 Task: Look for space in Mitake, Japan from 8th June, 2023 to 19th June, 2023 for 1 adult in price range Rs.5000 to Rs.12000. Place can be shared room with 1  bedroom having 1 bed and 1 bathroom. Property type can be house, flat, guest house, hotel. Booking option can be shelf check-in. Required host language is English.
Action: Mouse moved to (488, 115)
Screenshot: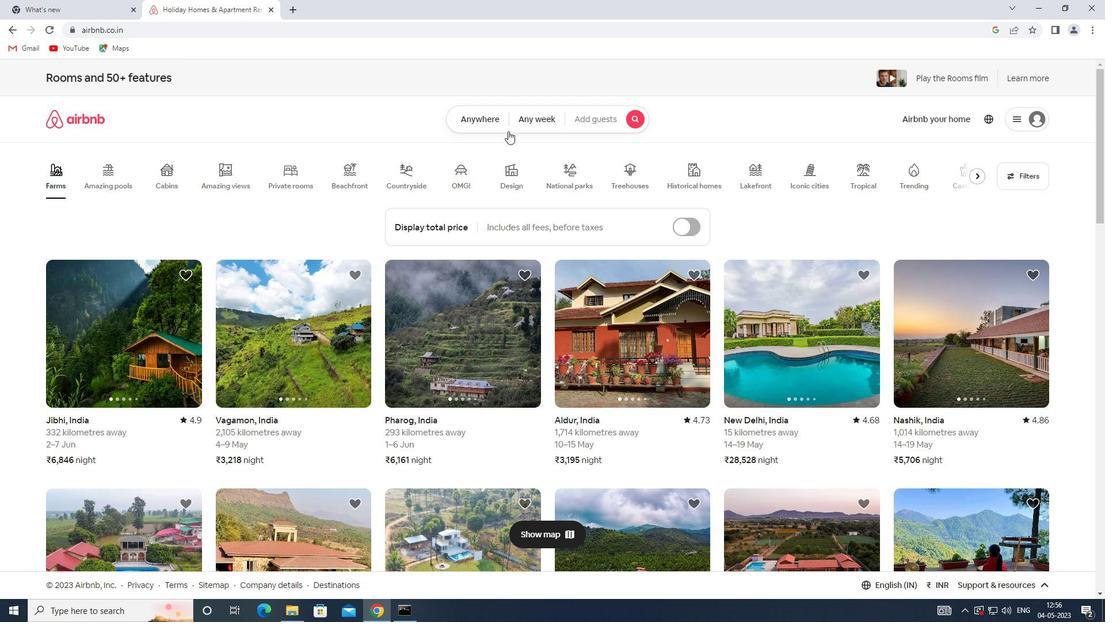 
Action: Mouse pressed left at (488, 115)
Screenshot: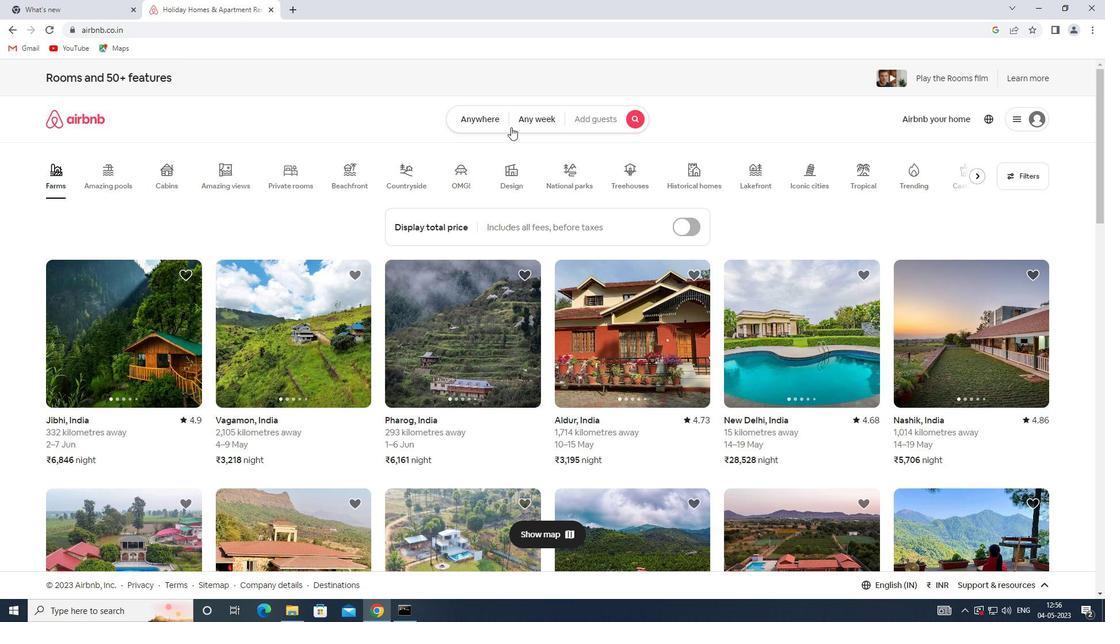 
Action: Mouse moved to (354, 161)
Screenshot: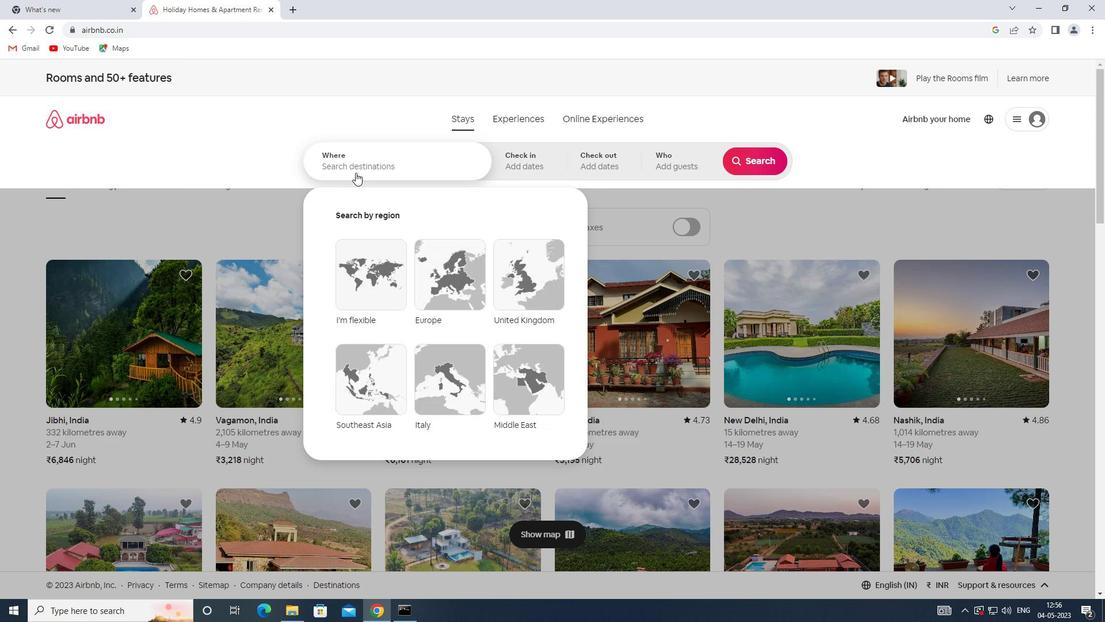
Action: Mouse pressed left at (354, 161)
Screenshot: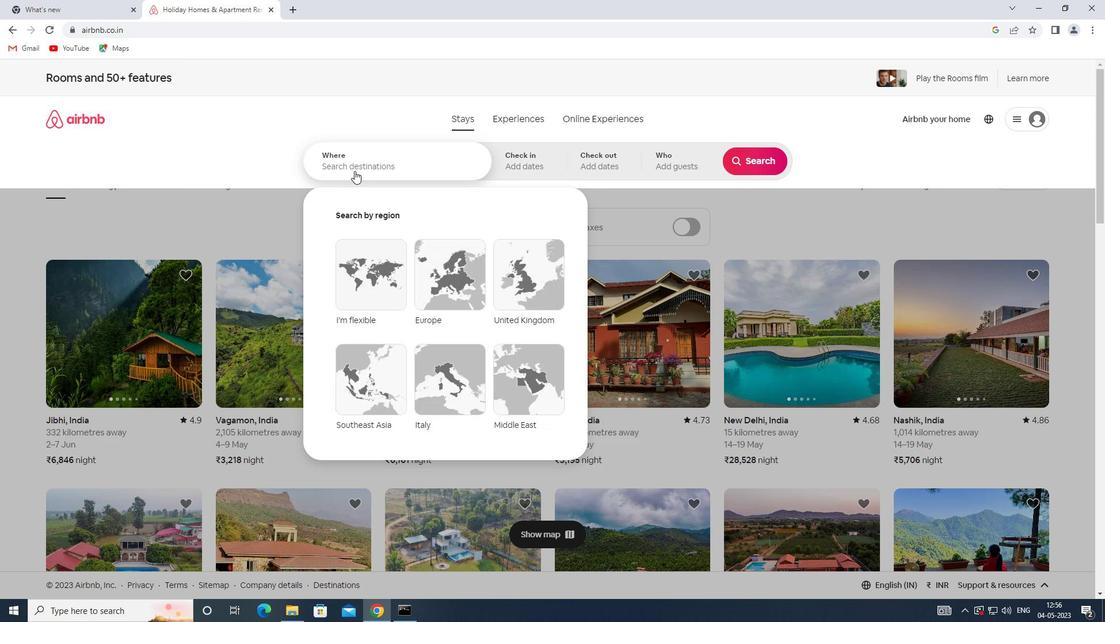 
Action: Key pressed <Key.shift>MITAKE,<Key.shift>JAPAN
Screenshot: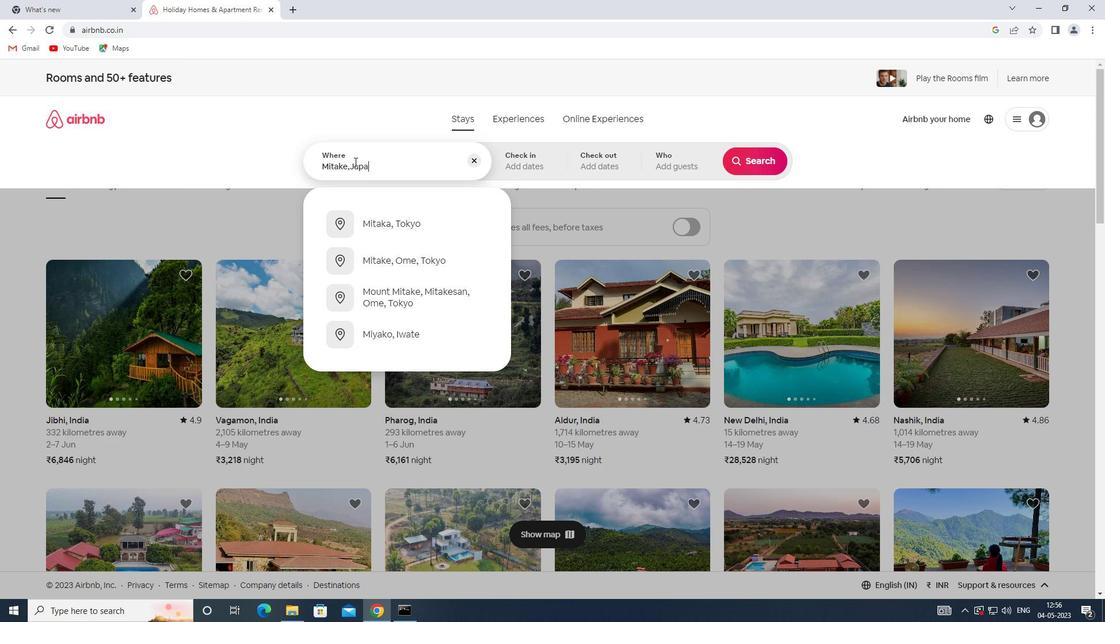 
Action: Mouse moved to (525, 153)
Screenshot: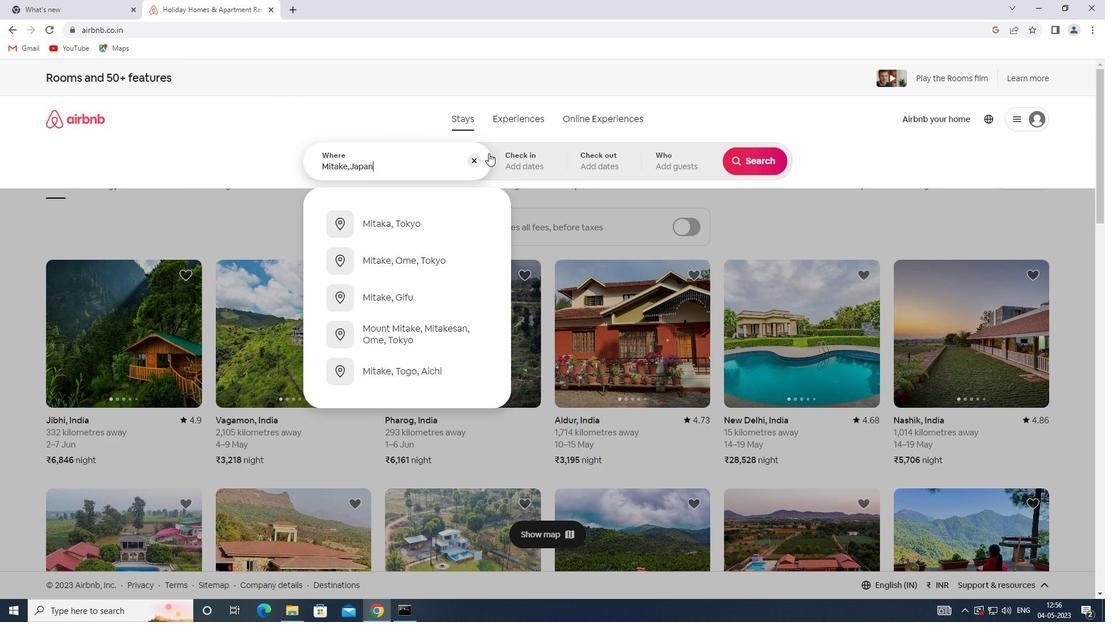 
Action: Mouse pressed left at (525, 153)
Screenshot: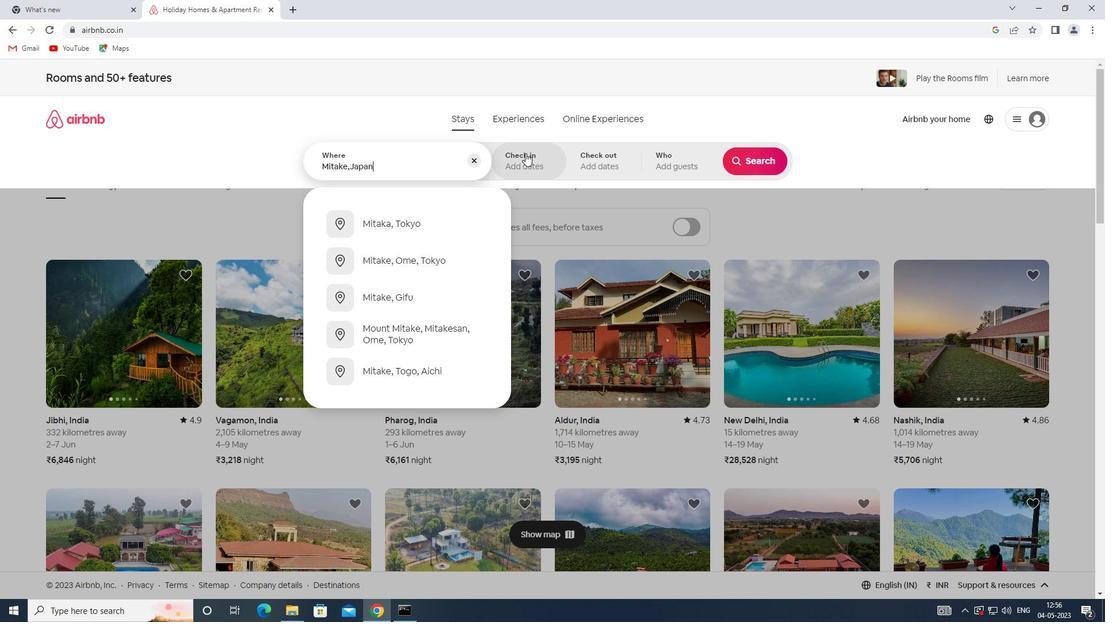 
Action: Mouse moved to (683, 332)
Screenshot: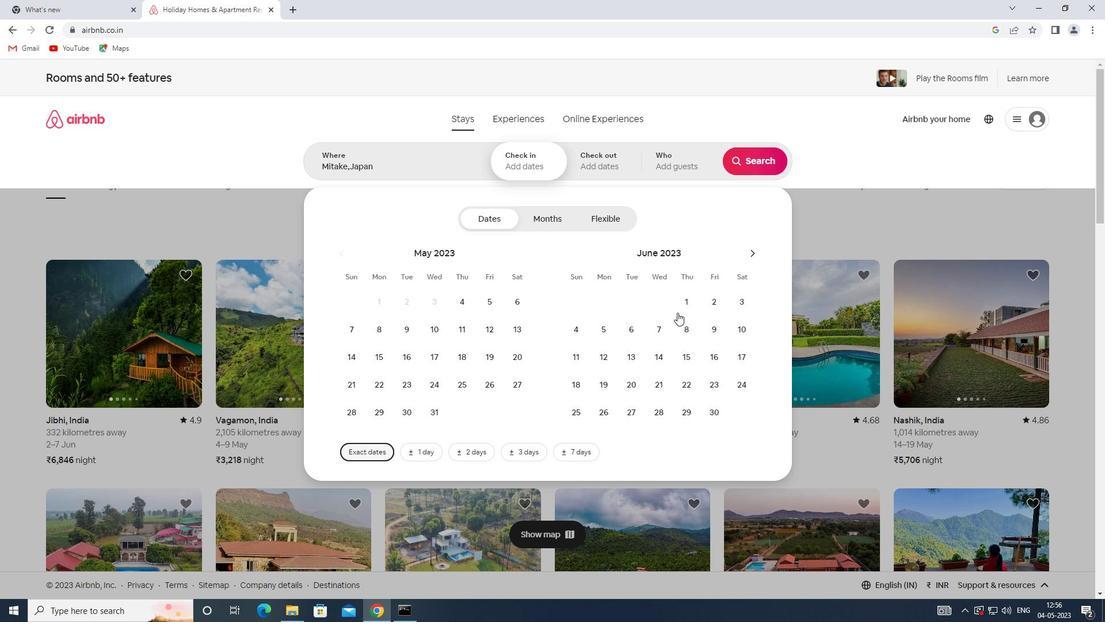 
Action: Mouse pressed left at (683, 332)
Screenshot: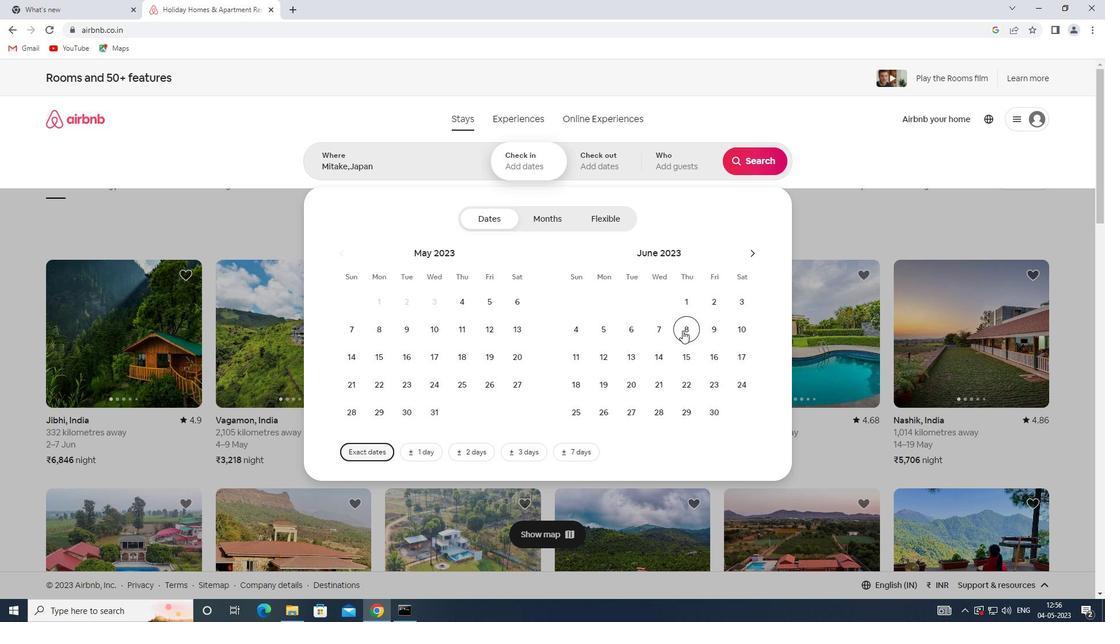 
Action: Mouse moved to (607, 381)
Screenshot: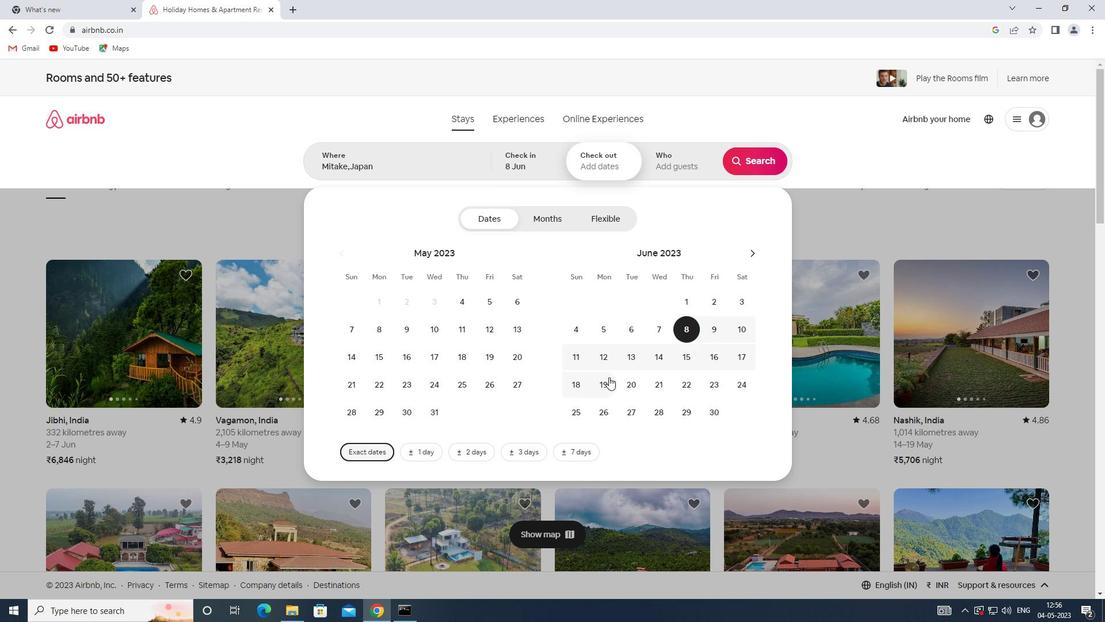 
Action: Mouse pressed left at (607, 381)
Screenshot: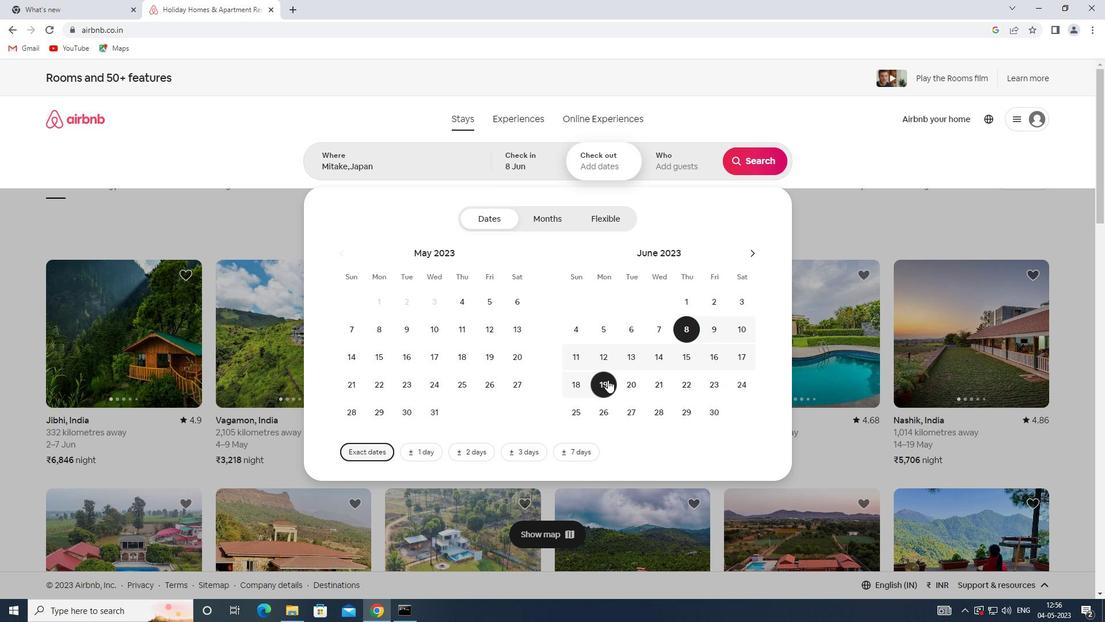 
Action: Mouse moved to (667, 167)
Screenshot: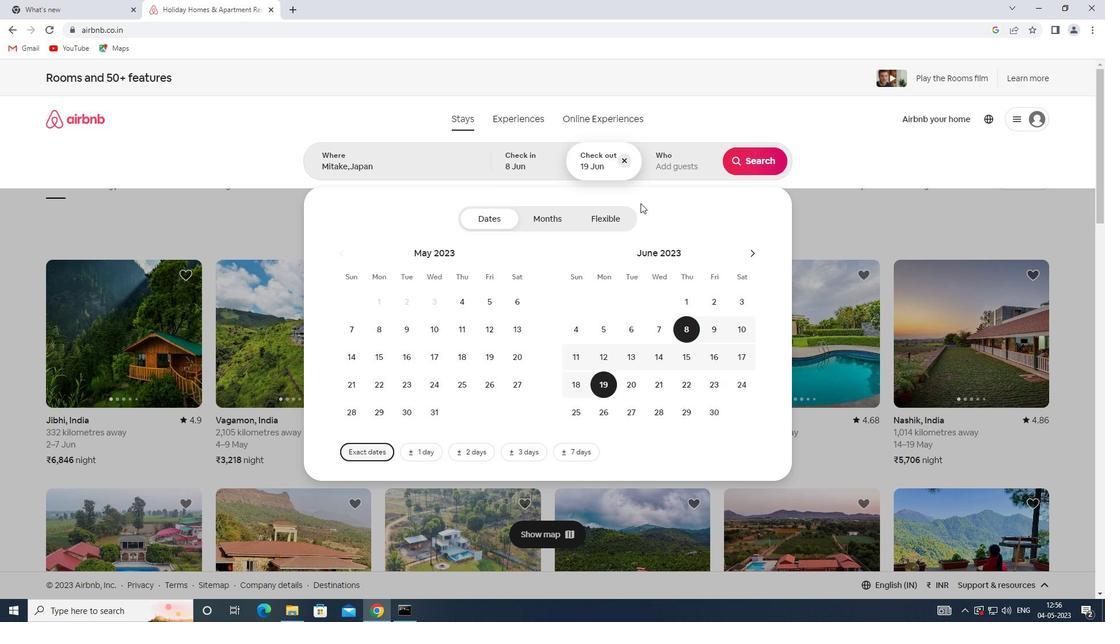 
Action: Mouse pressed left at (667, 167)
Screenshot: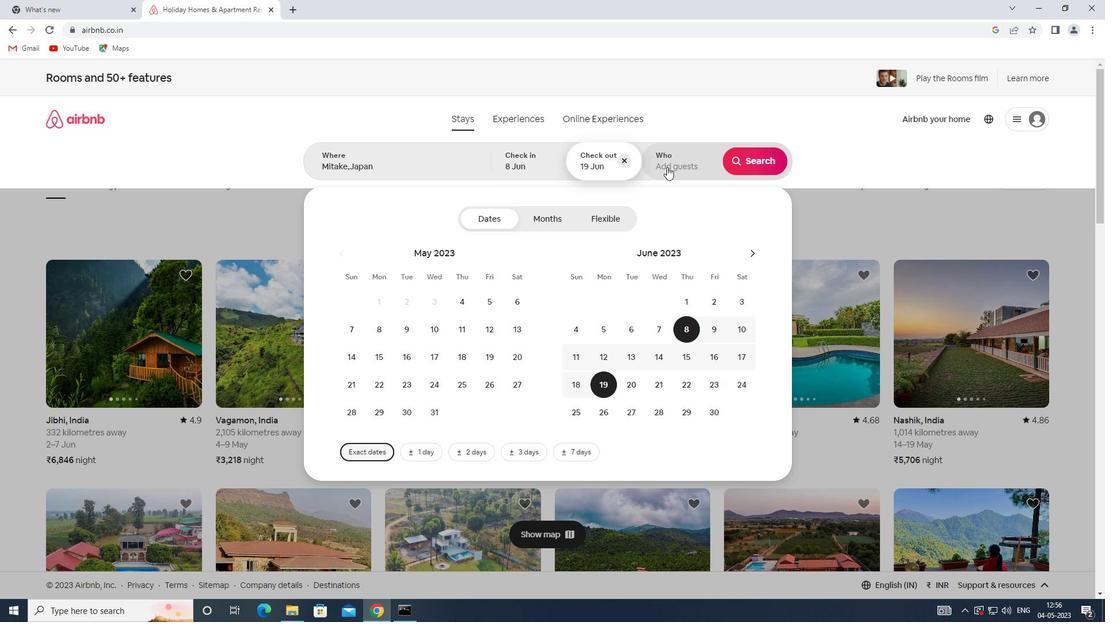 
Action: Mouse moved to (758, 218)
Screenshot: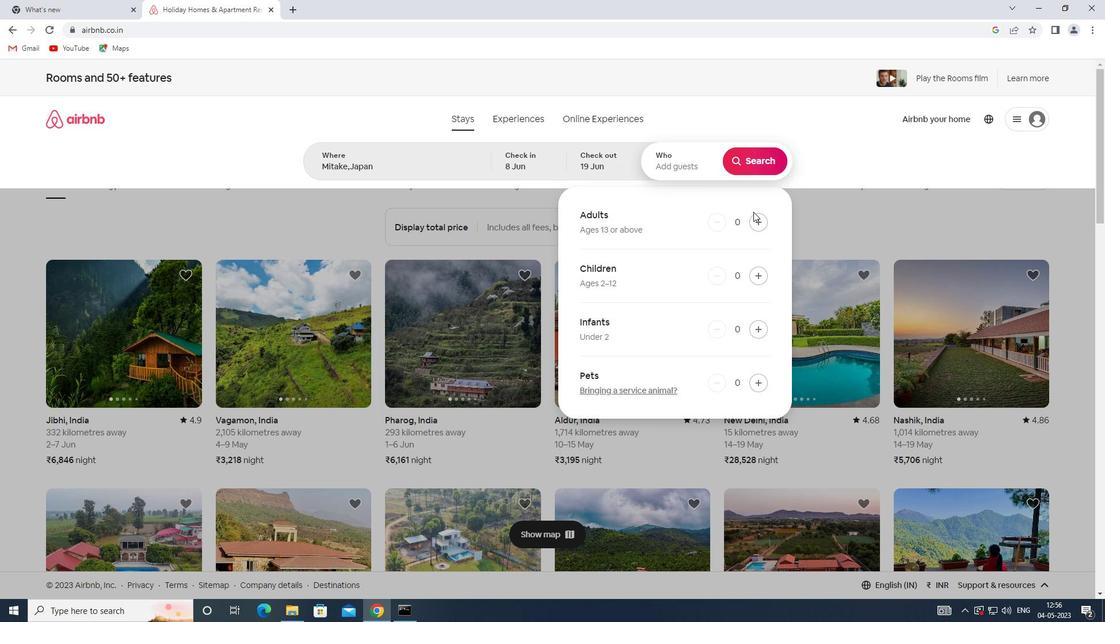 
Action: Mouse pressed left at (758, 218)
Screenshot: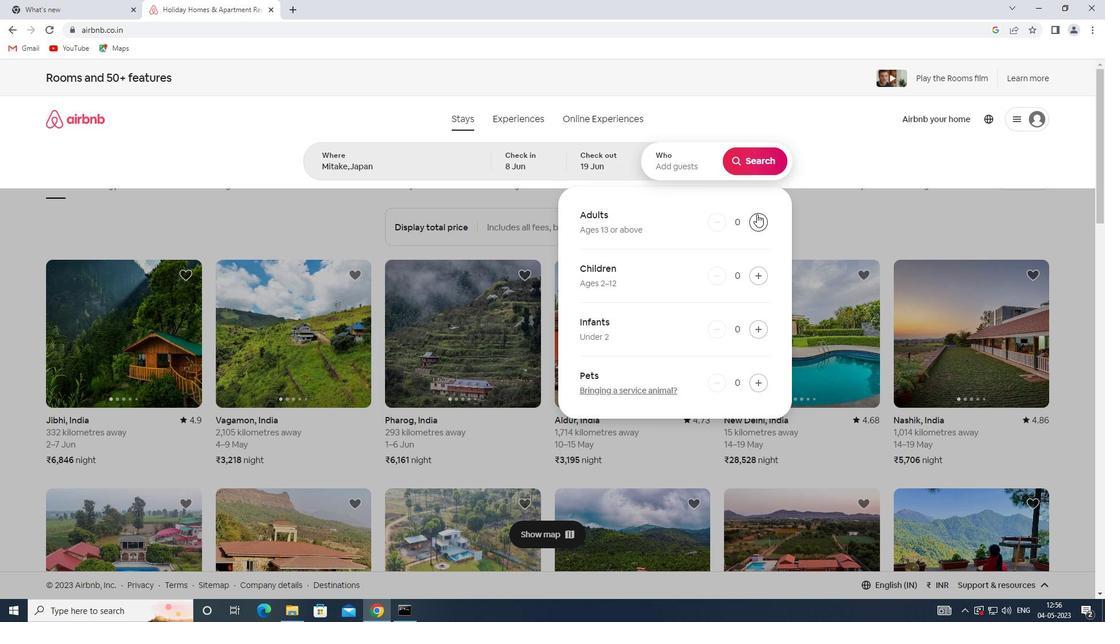 
Action: Mouse moved to (756, 159)
Screenshot: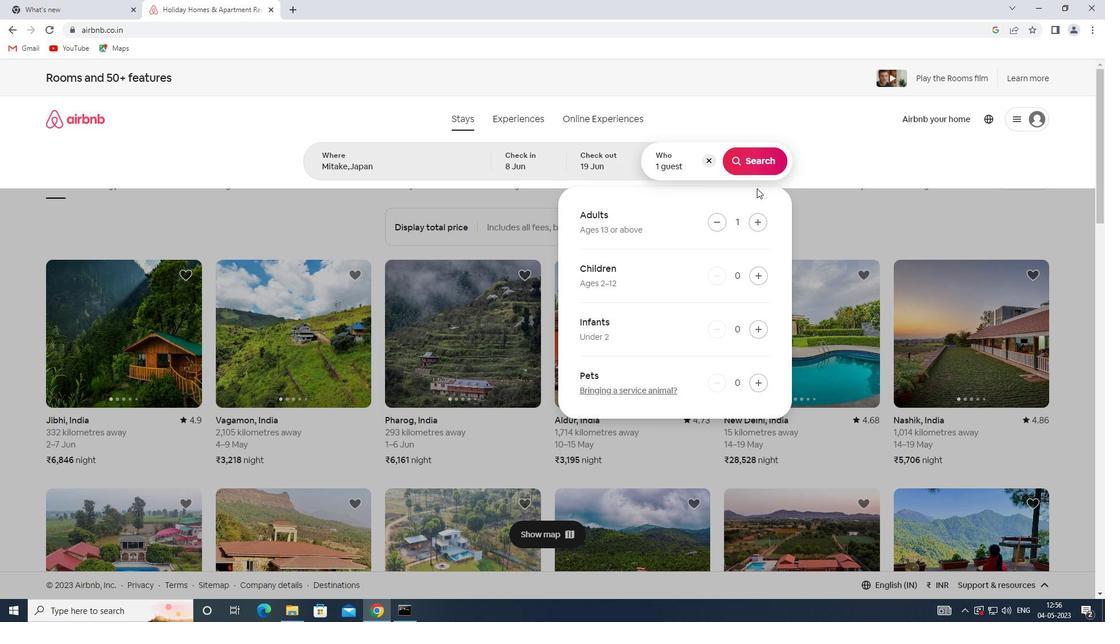 
Action: Mouse pressed left at (756, 159)
Screenshot: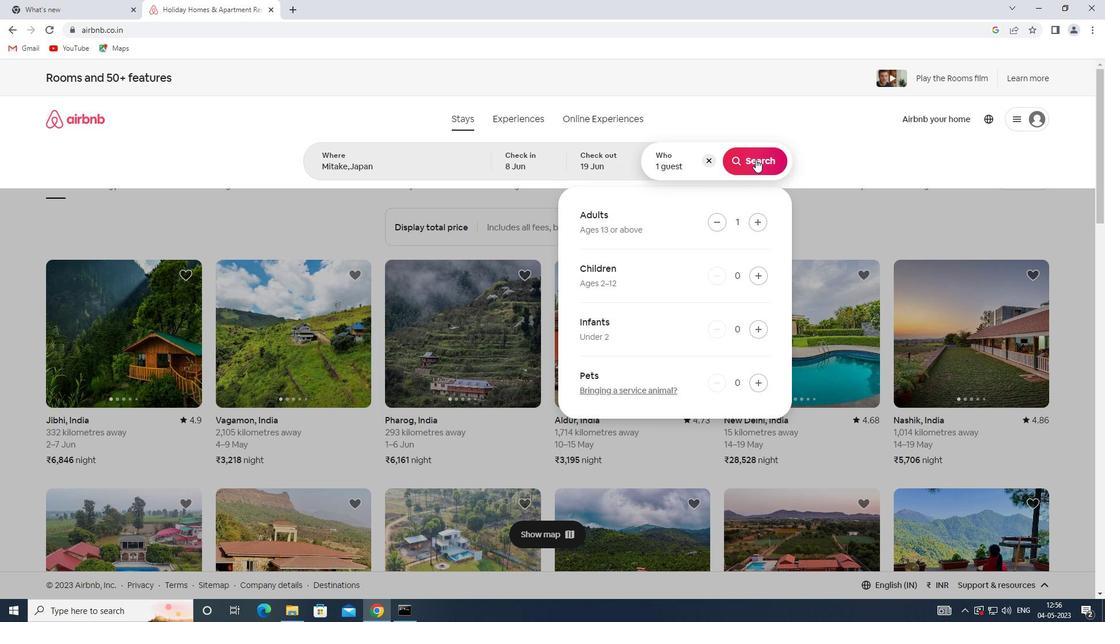 
Action: Mouse moved to (1066, 121)
Screenshot: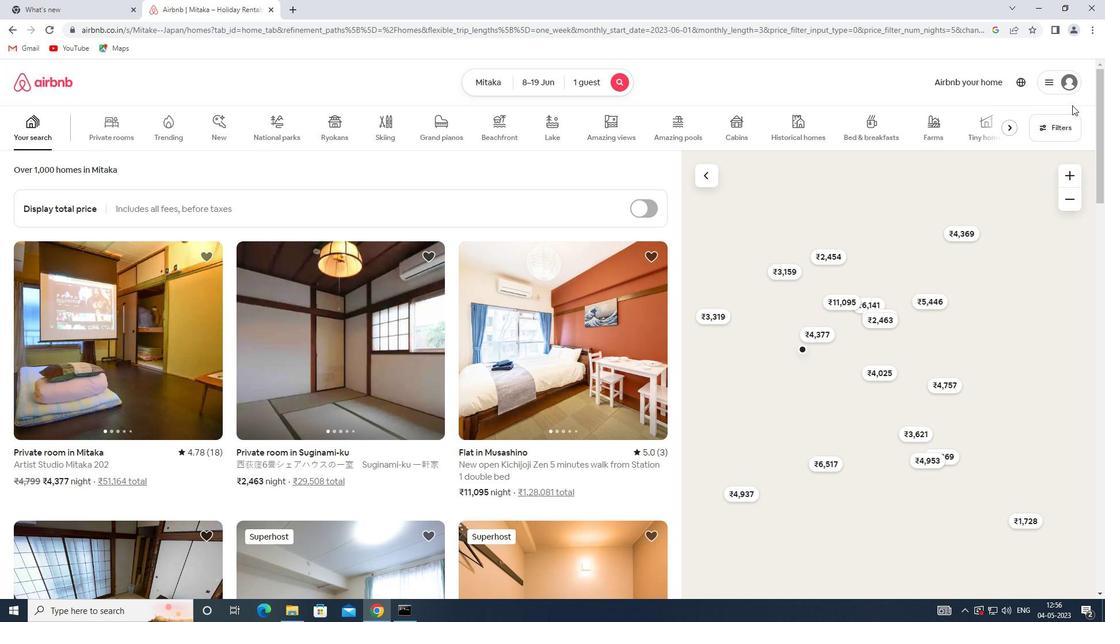 
Action: Mouse pressed left at (1066, 121)
Screenshot: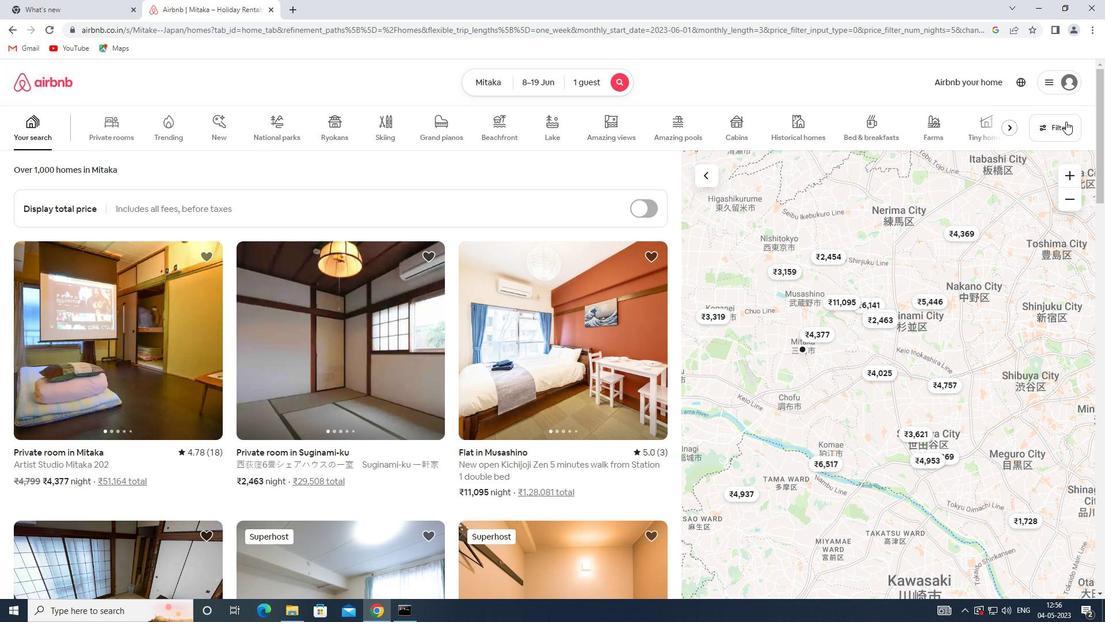 
Action: Mouse moved to (417, 275)
Screenshot: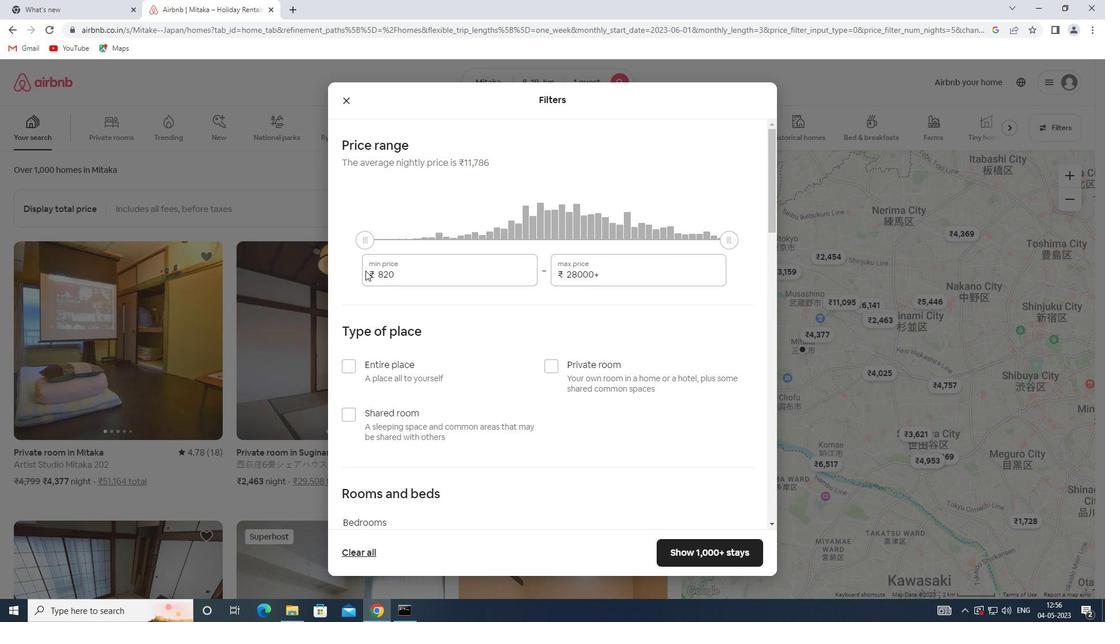 
Action: Mouse pressed left at (417, 275)
Screenshot: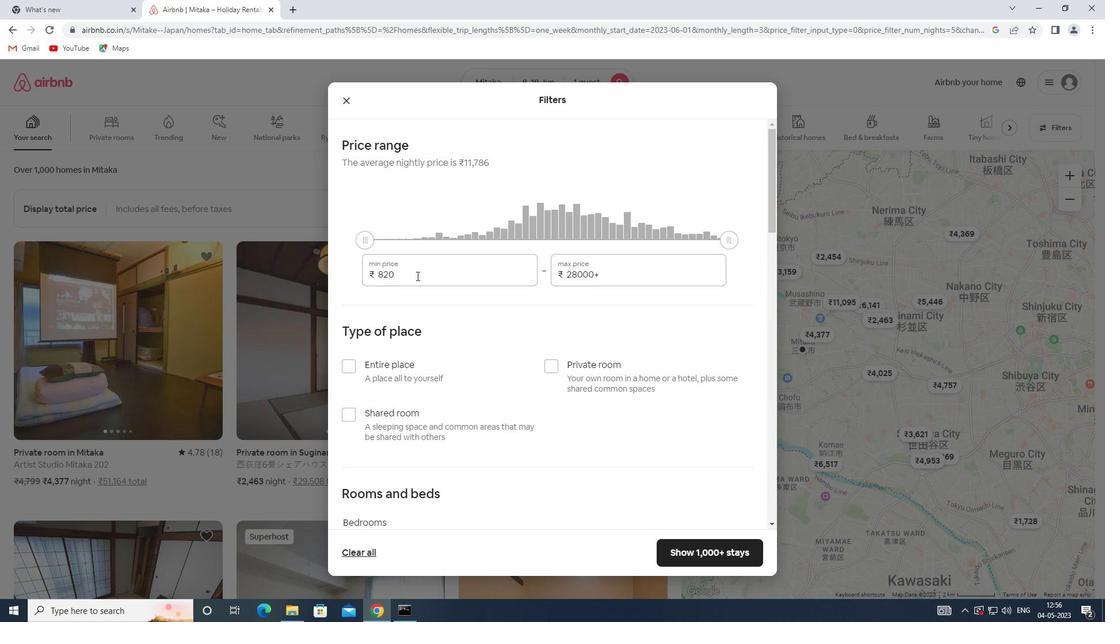 
Action: Mouse moved to (341, 267)
Screenshot: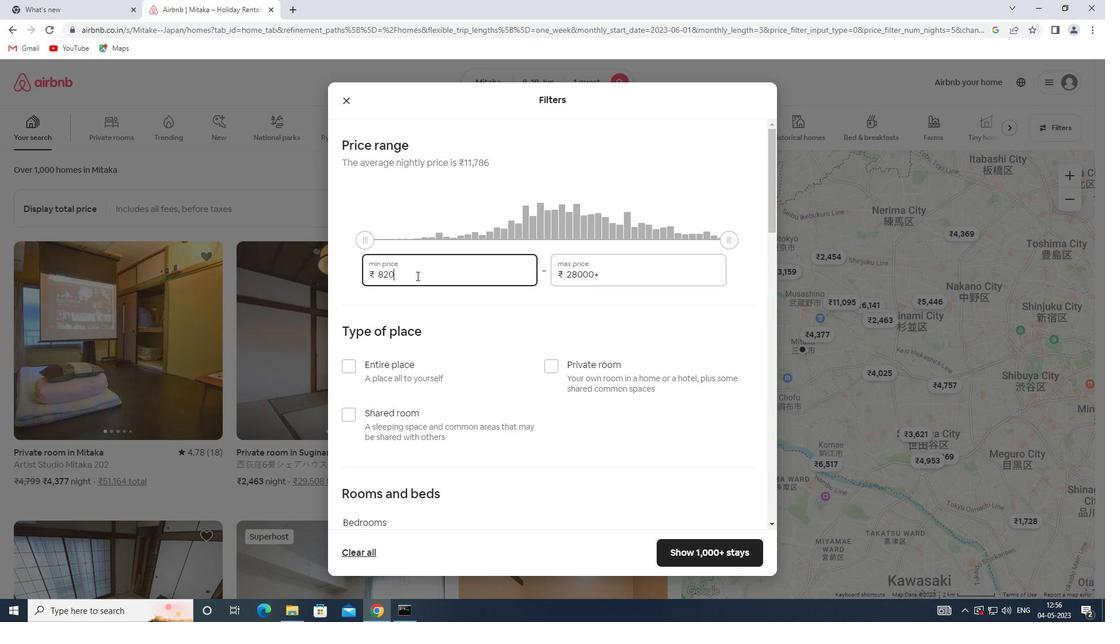 
Action: Key pressed 5000
Screenshot: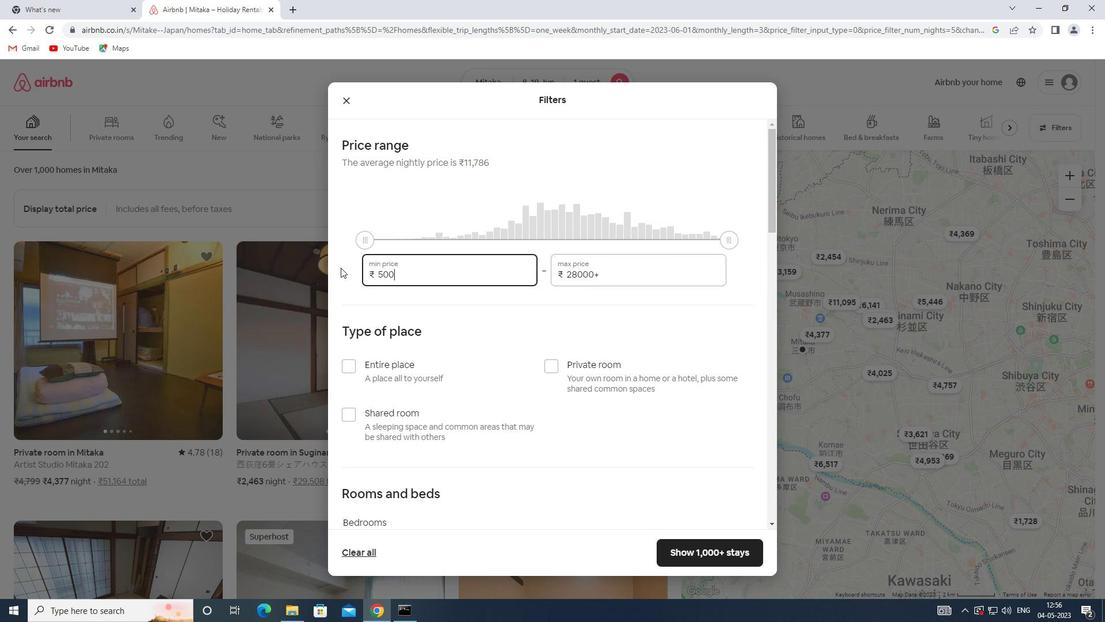
Action: Mouse moved to (604, 268)
Screenshot: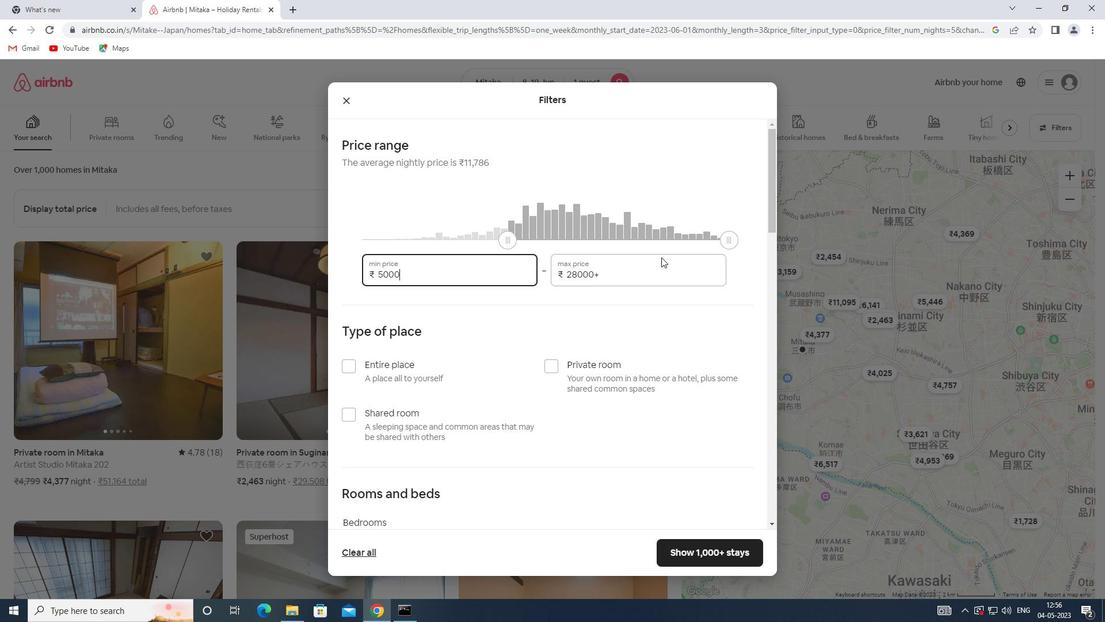 
Action: Mouse pressed left at (604, 268)
Screenshot: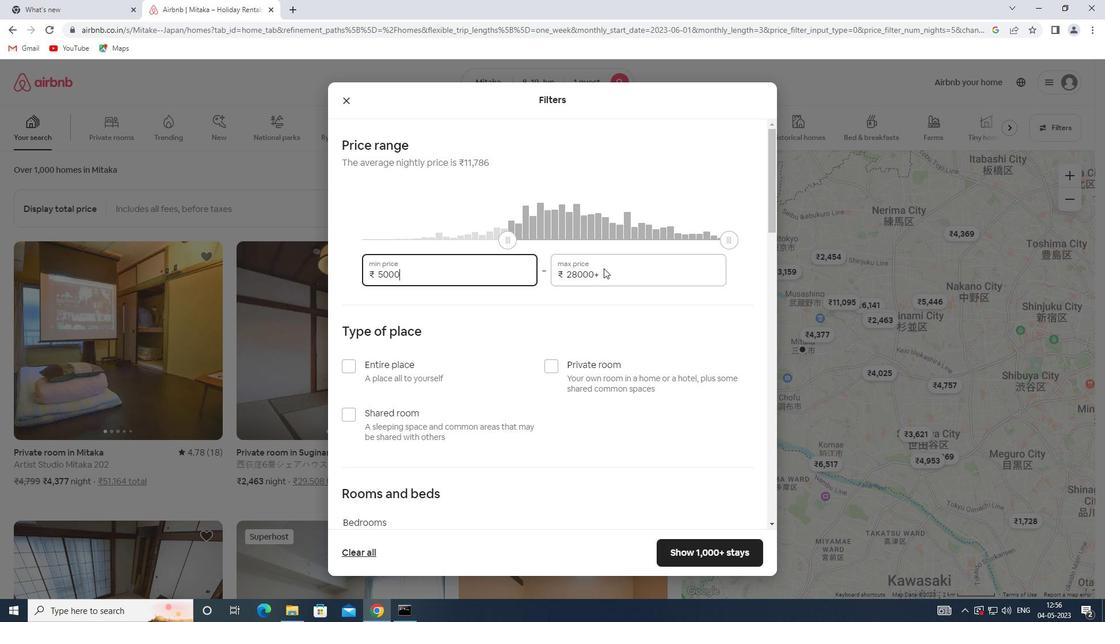 
Action: Mouse moved to (609, 279)
Screenshot: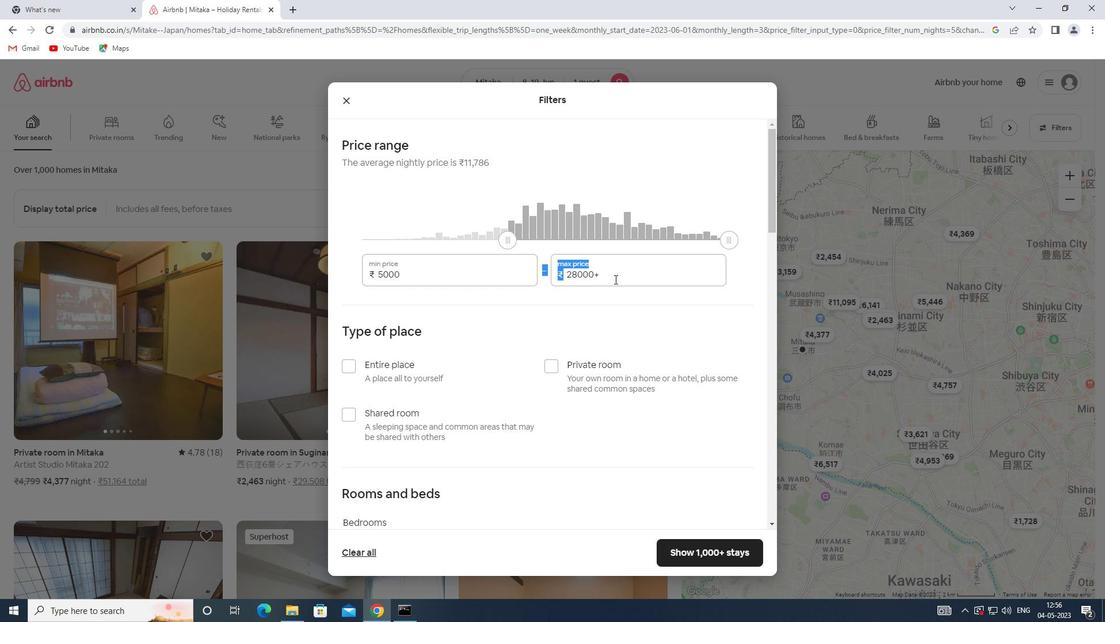 
Action: Mouse pressed left at (609, 279)
Screenshot: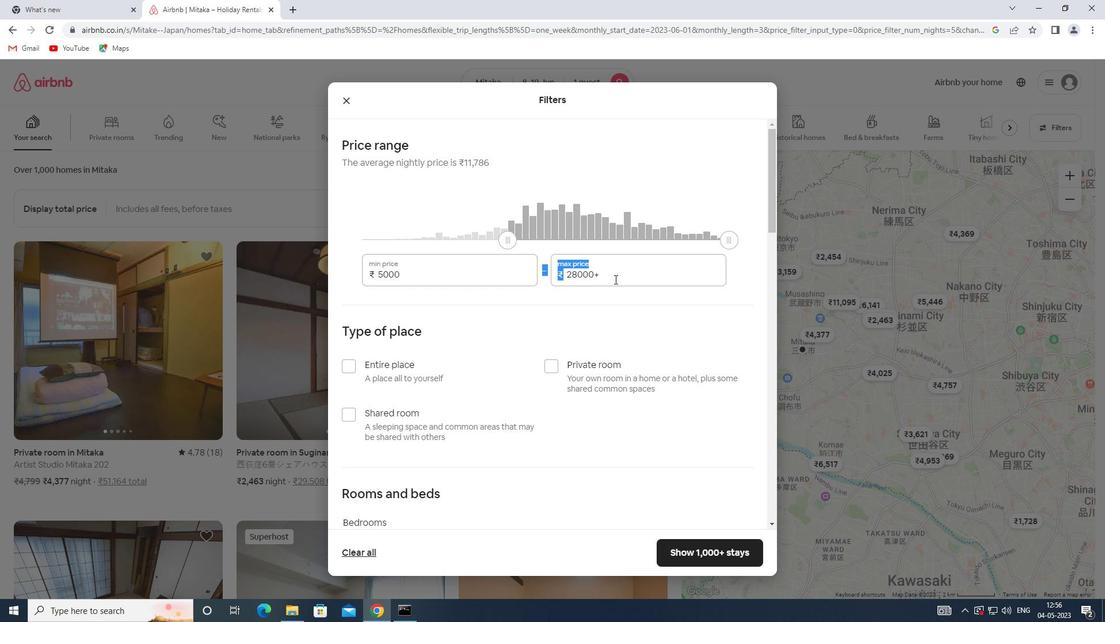 
Action: Mouse pressed left at (609, 279)
Screenshot: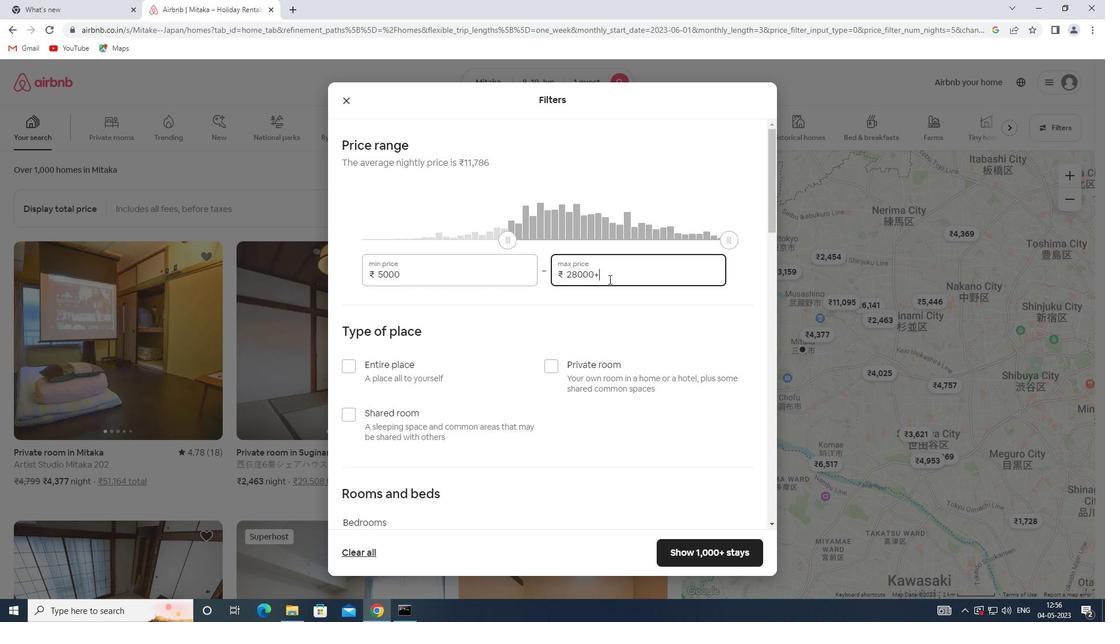 
Action: Mouse moved to (567, 283)
Screenshot: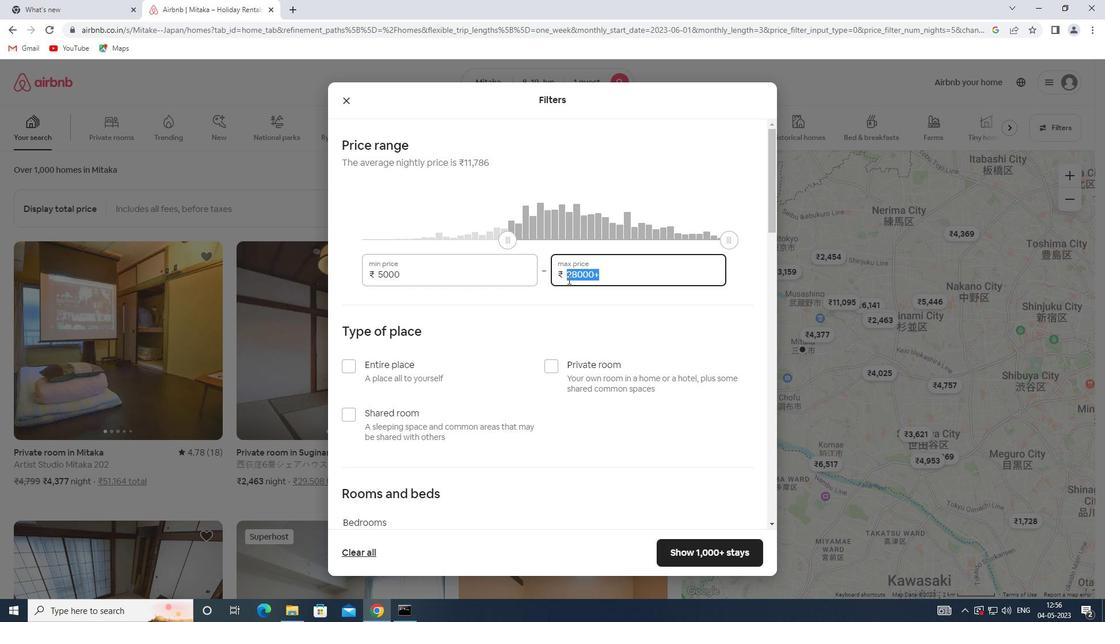 
Action: Key pressed 12000
Screenshot: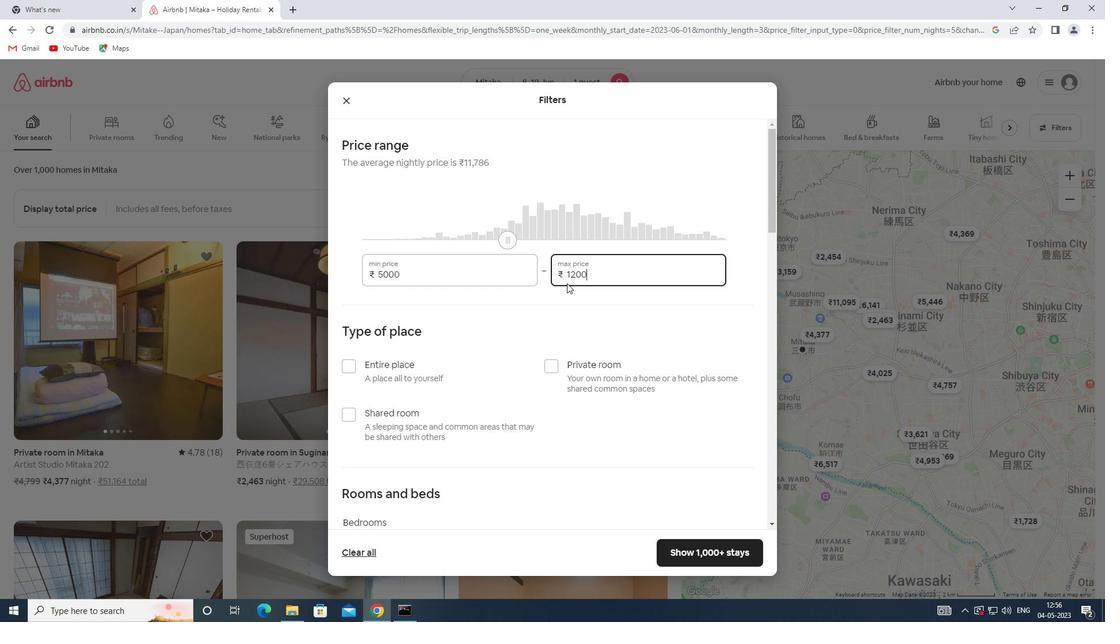 
Action: Mouse scrolled (567, 282) with delta (0, 0)
Screenshot: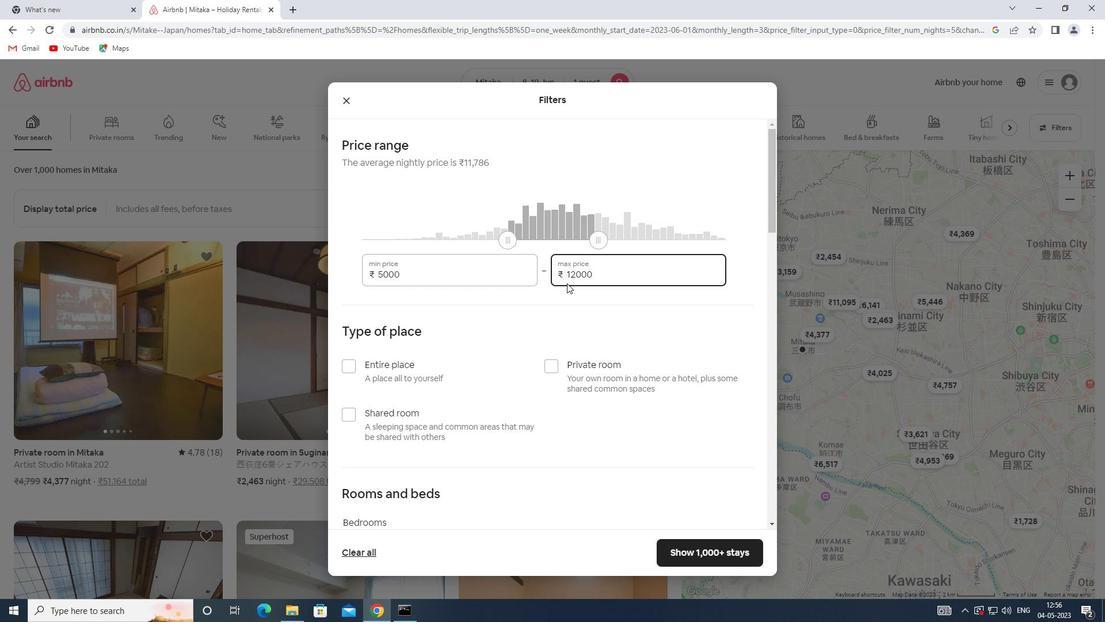 
Action: Mouse scrolled (567, 282) with delta (0, 0)
Screenshot: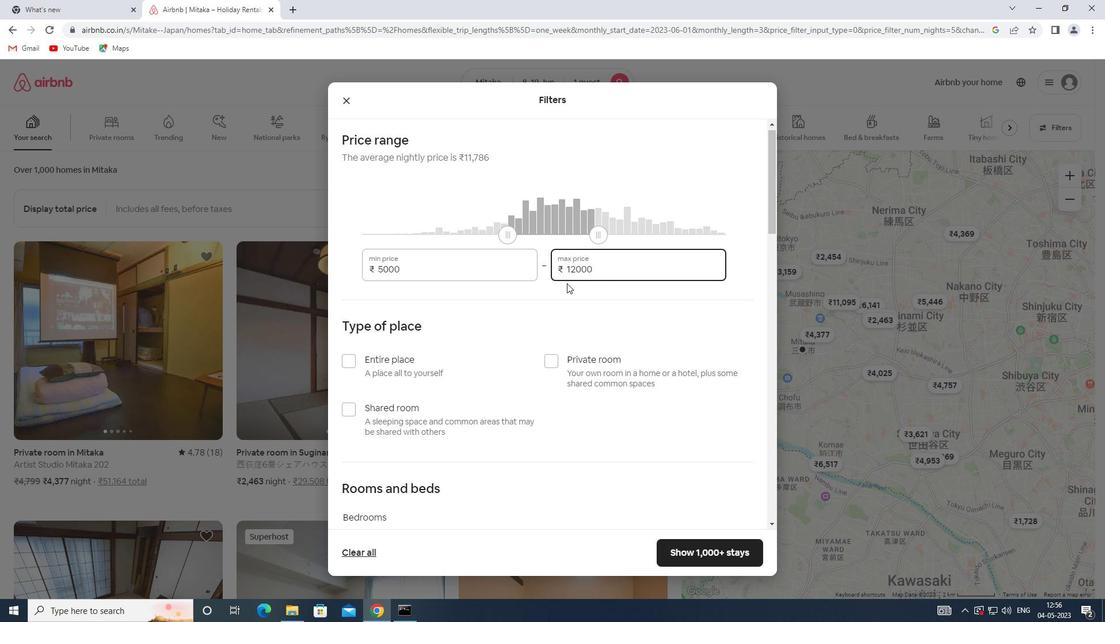 
Action: Mouse moved to (365, 301)
Screenshot: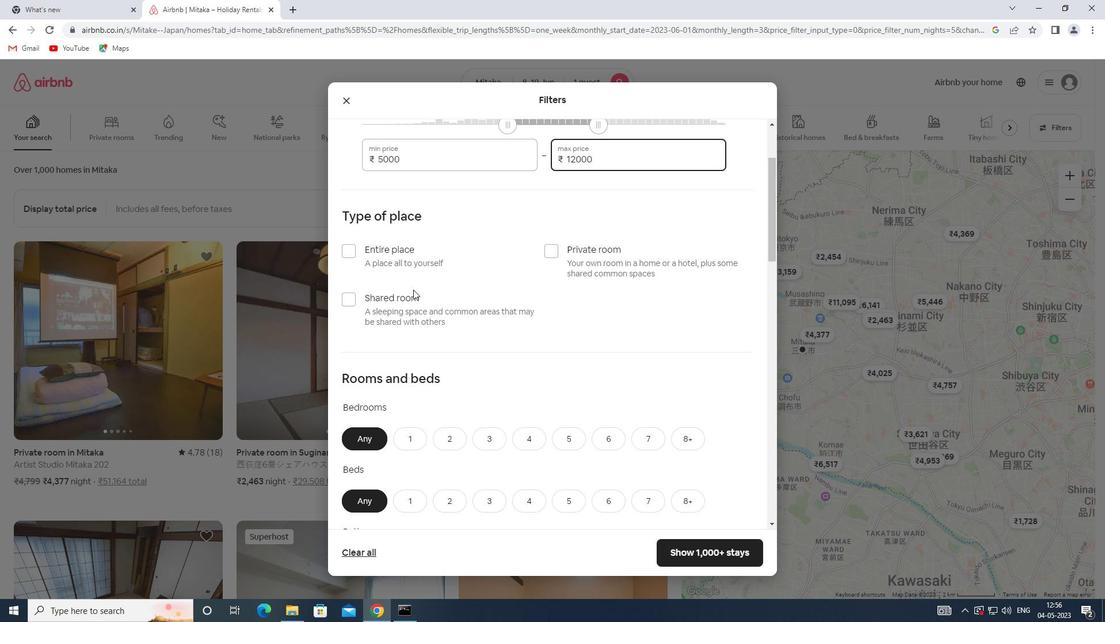 
Action: Mouse pressed left at (365, 301)
Screenshot: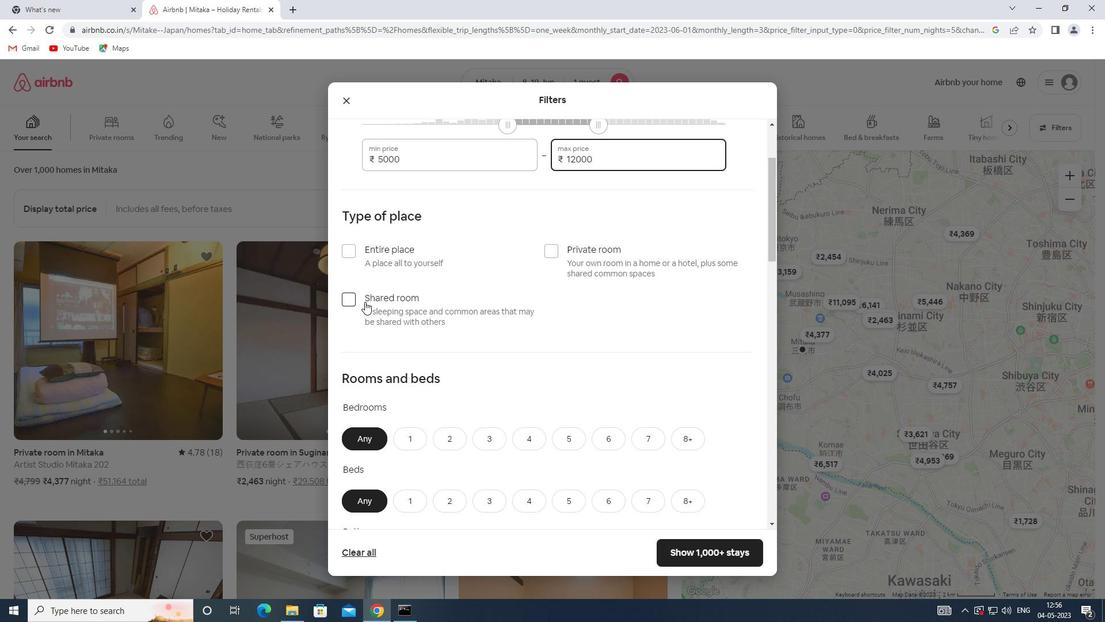 
Action: Mouse scrolled (365, 301) with delta (0, 0)
Screenshot: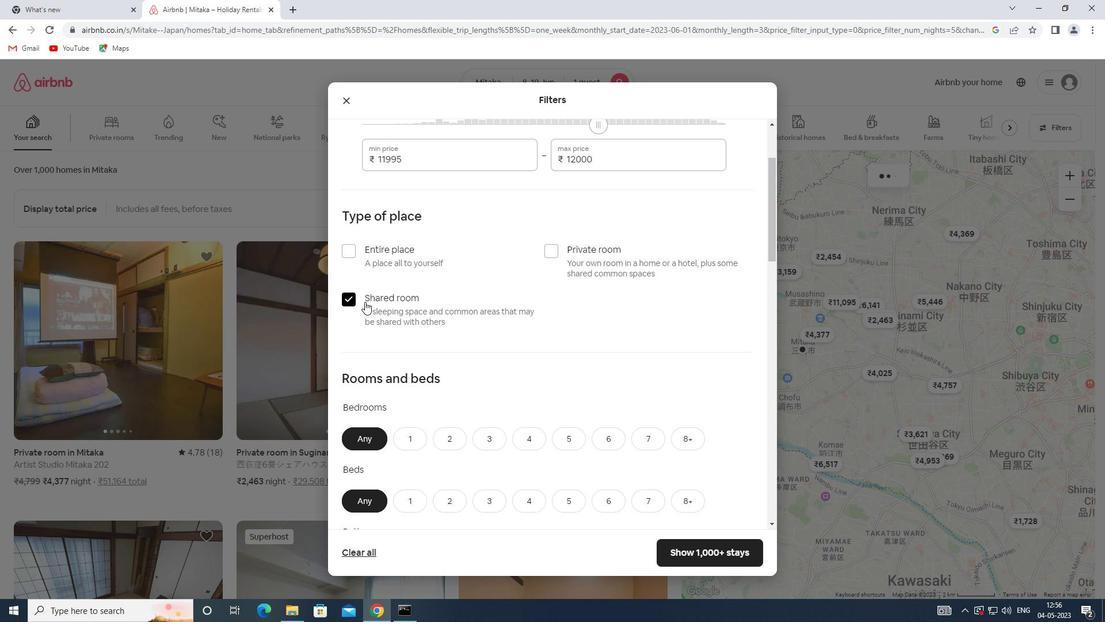 
Action: Mouse scrolled (365, 301) with delta (0, 0)
Screenshot: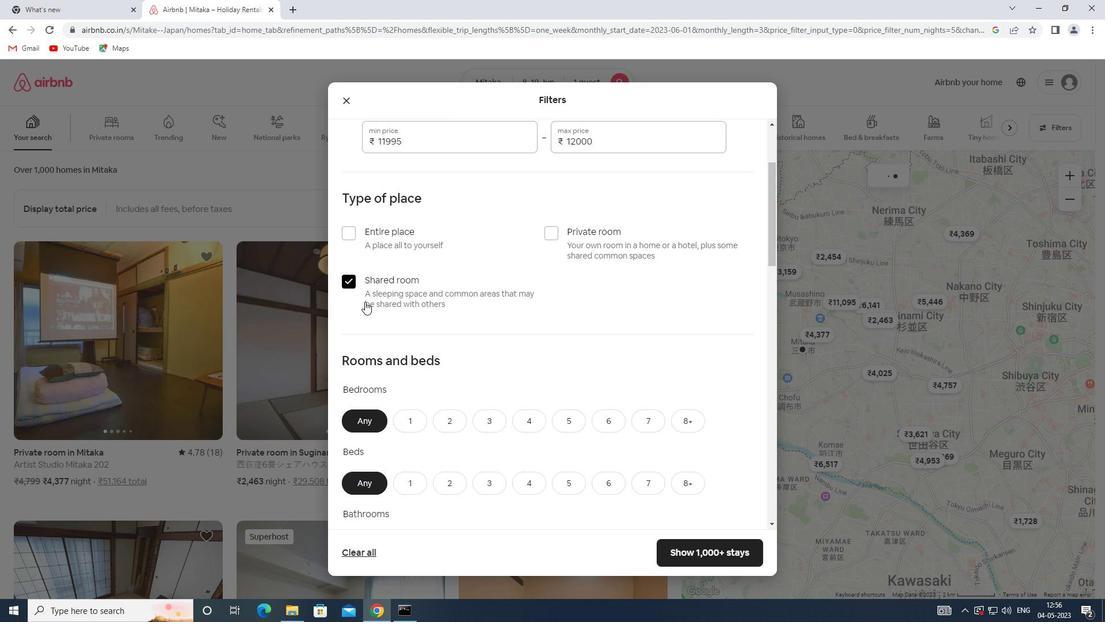 
Action: Mouse moved to (404, 318)
Screenshot: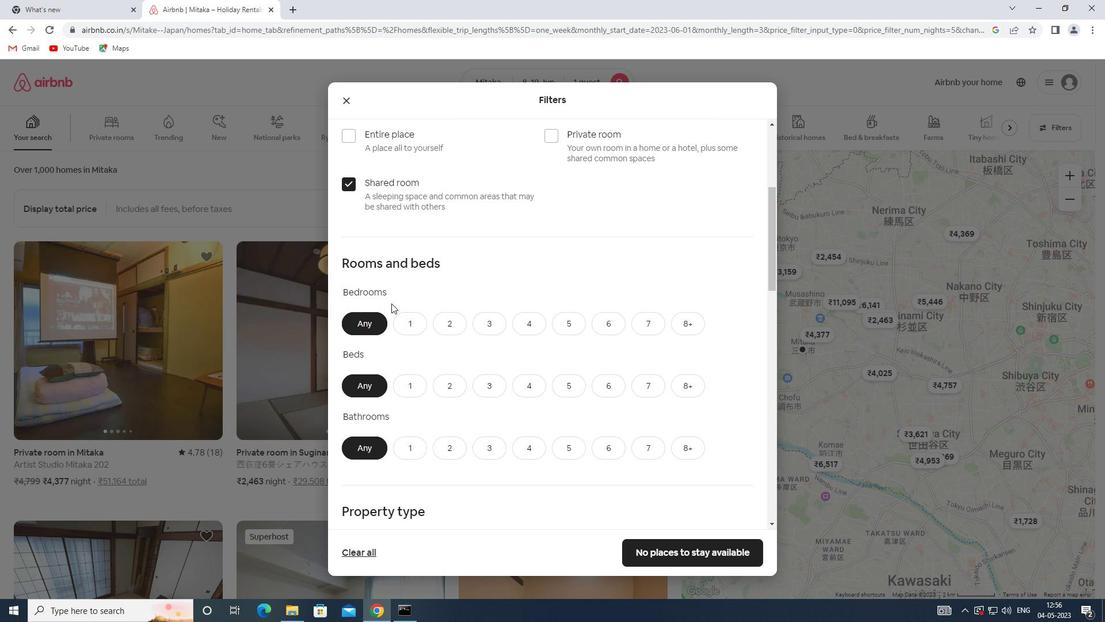 
Action: Mouse pressed left at (404, 318)
Screenshot: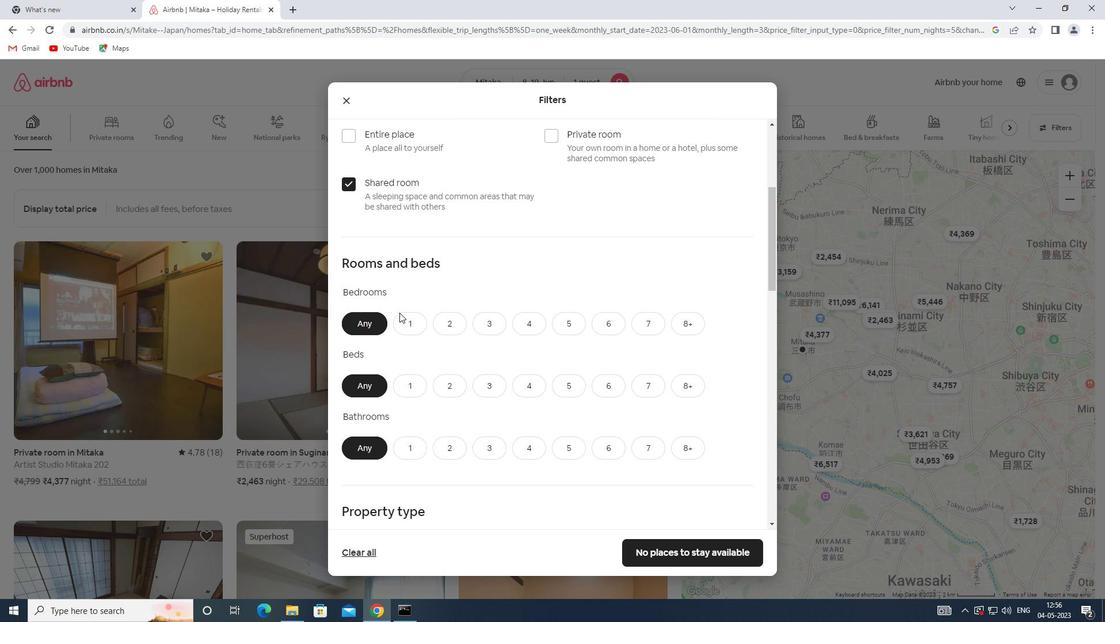
Action: Mouse moved to (408, 380)
Screenshot: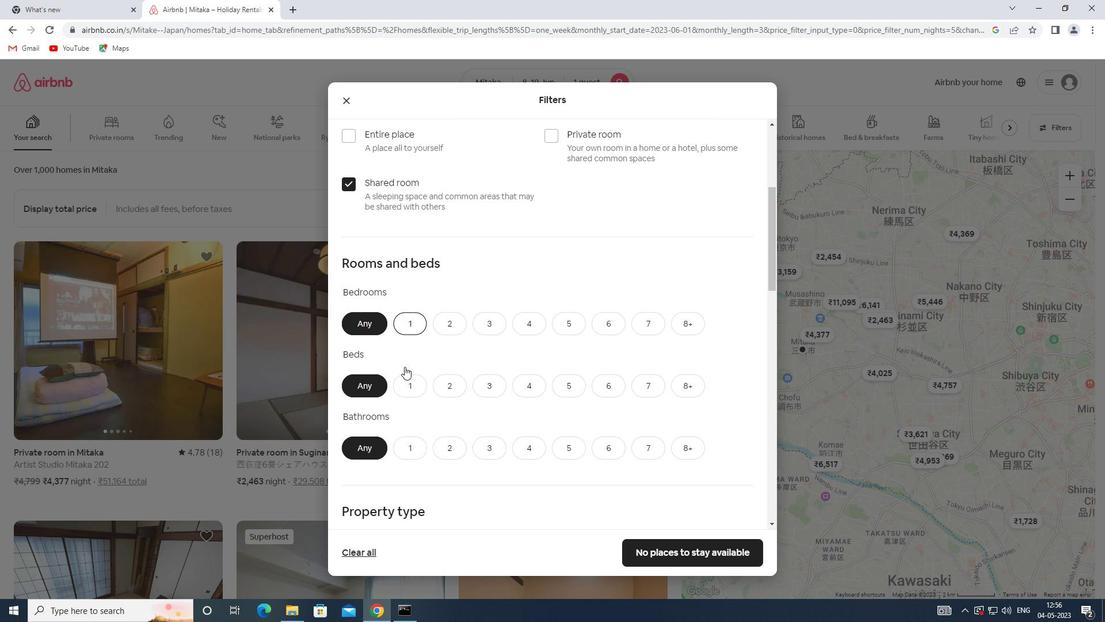 
Action: Mouse pressed left at (408, 380)
Screenshot: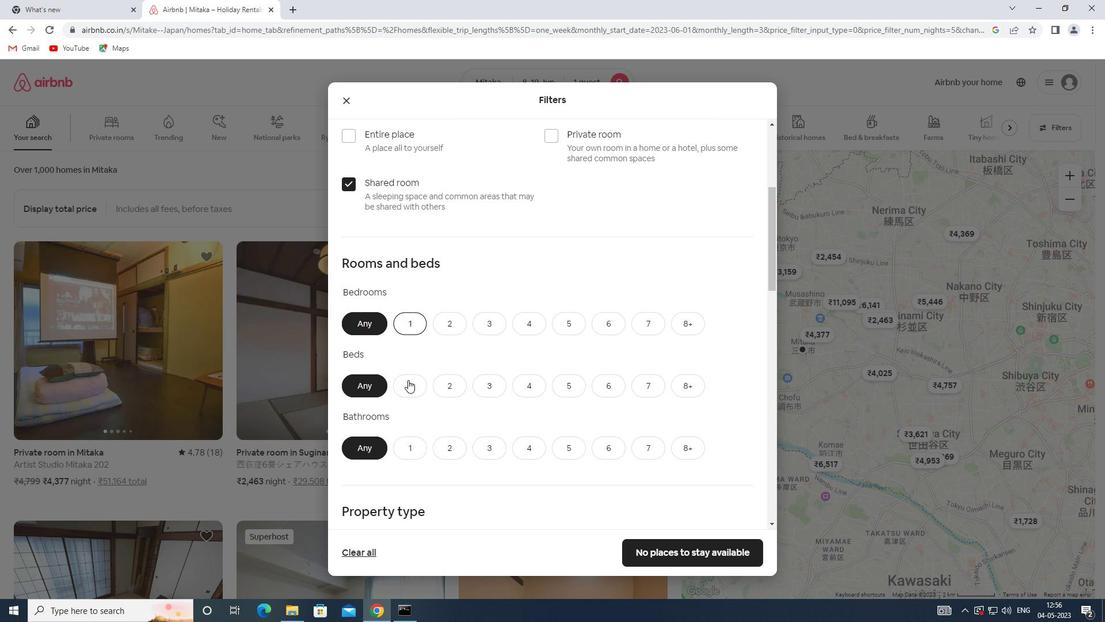 
Action: Mouse moved to (408, 447)
Screenshot: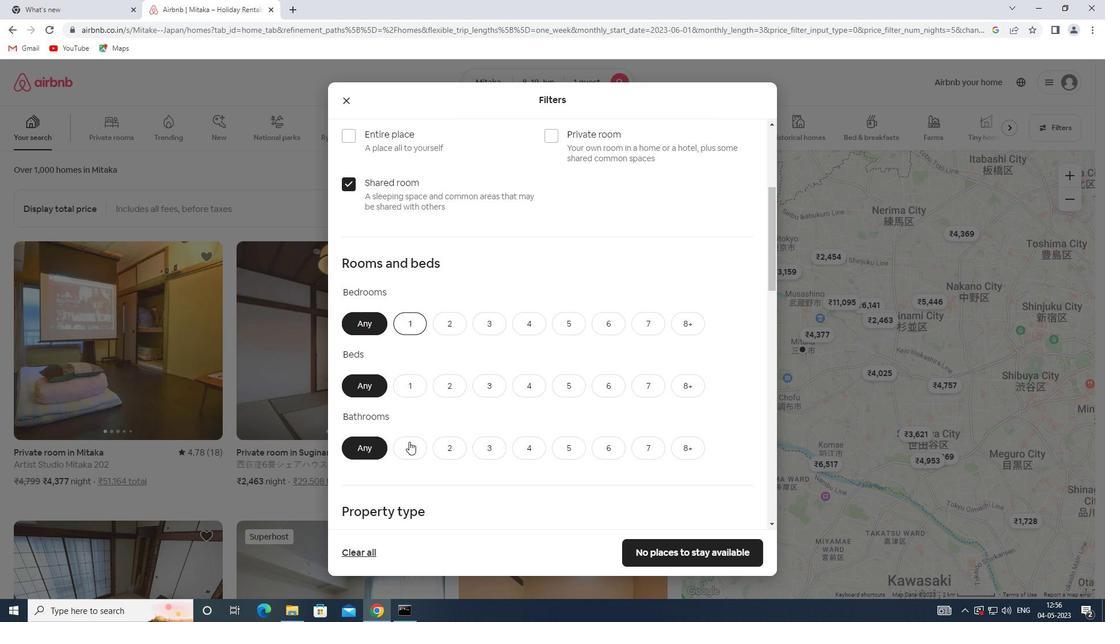 
Action: Mouse pressed left at (408, 447)
Screenshot: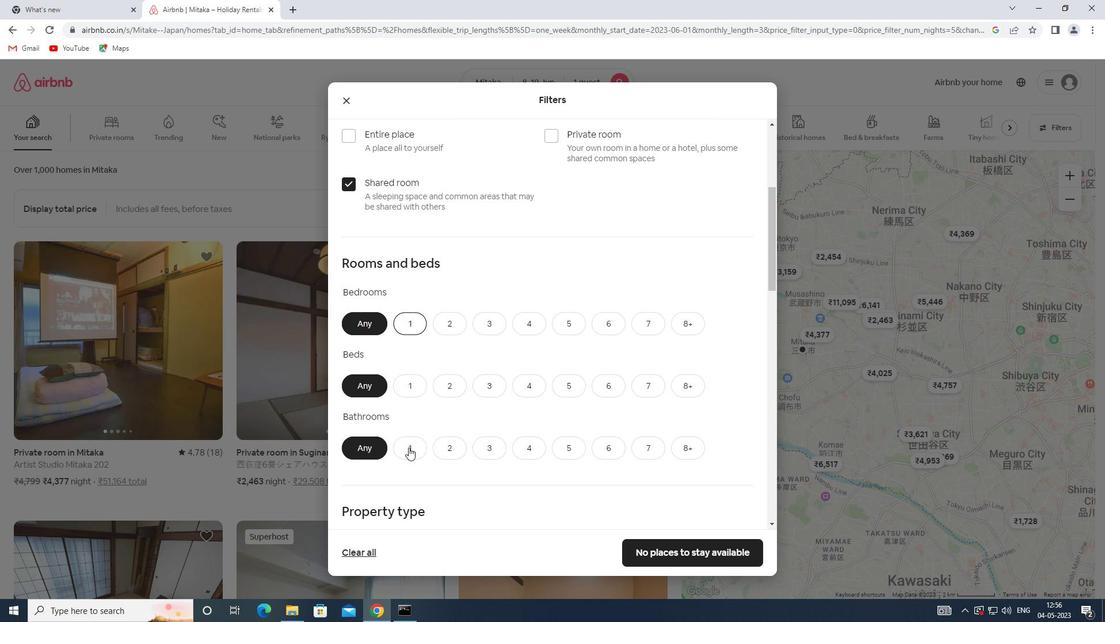 
Action: Mouse scrolled (408, 446) with delta (0, 0)
Screenshot: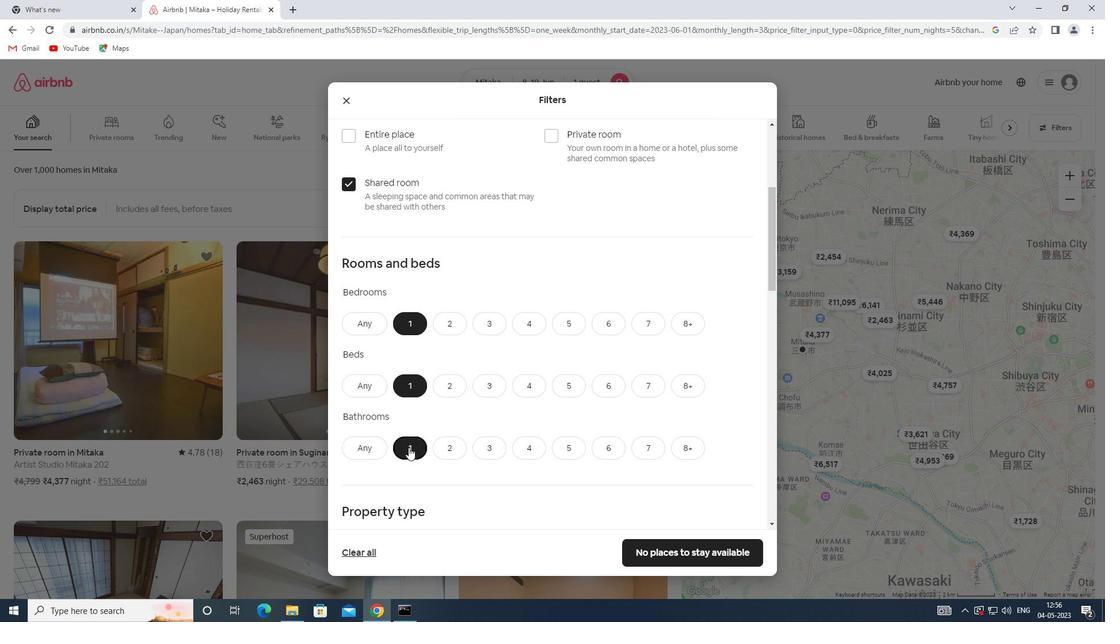 
Action: Mouse scrolled (408, 446) with delta (0, 0)
Screenshot: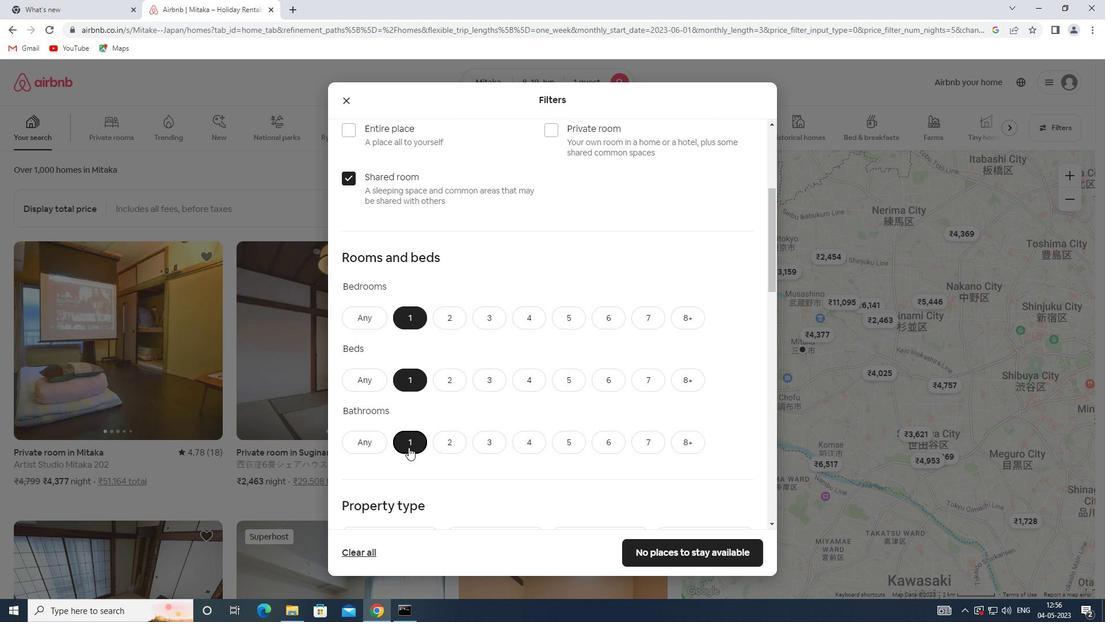 
Action: Mouse moved to (408, 444)
Screenshot: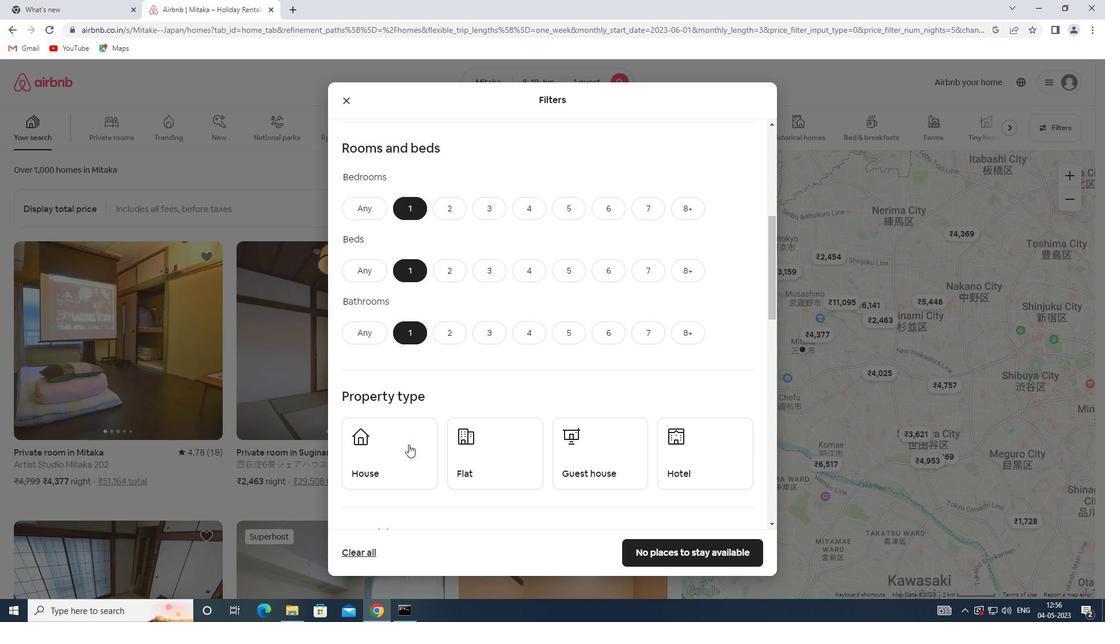 
Action: Mouse scrolled (408, 443) with delta (0, 0)
Screenshot: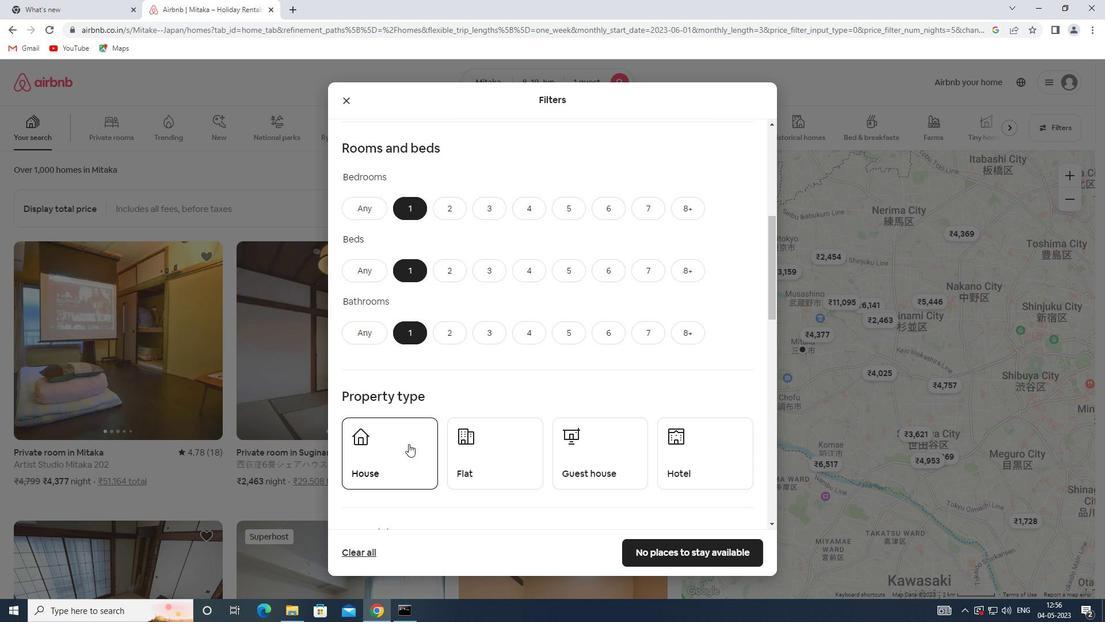 
Action: Mouse moved to (410, 424)
Screenshot: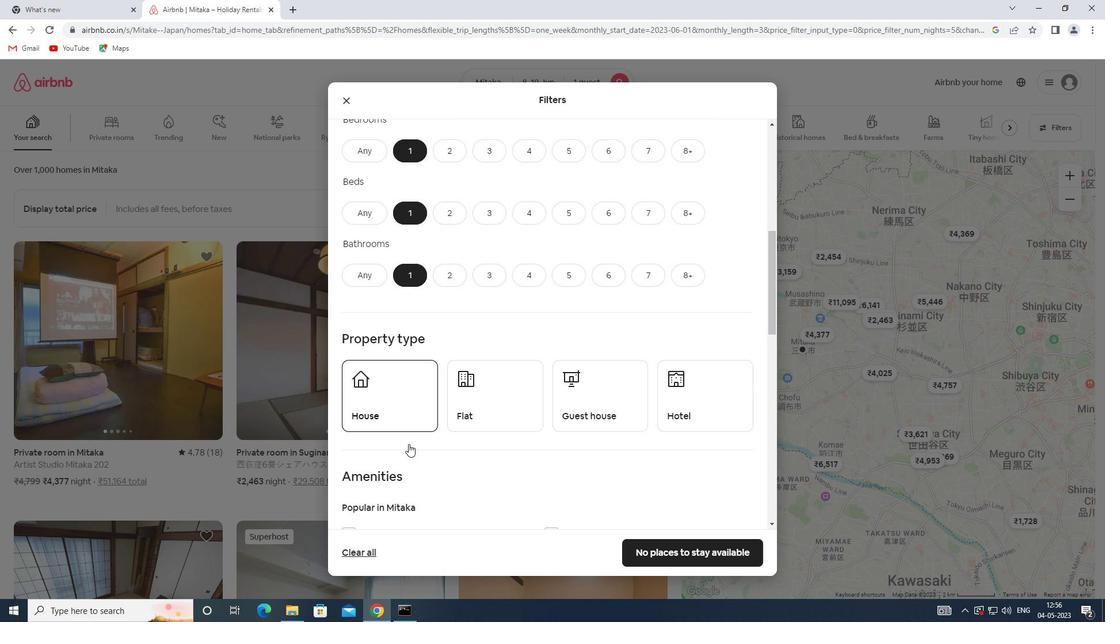 
Action: Mouse pressed left at (410, 424)
Screenshot: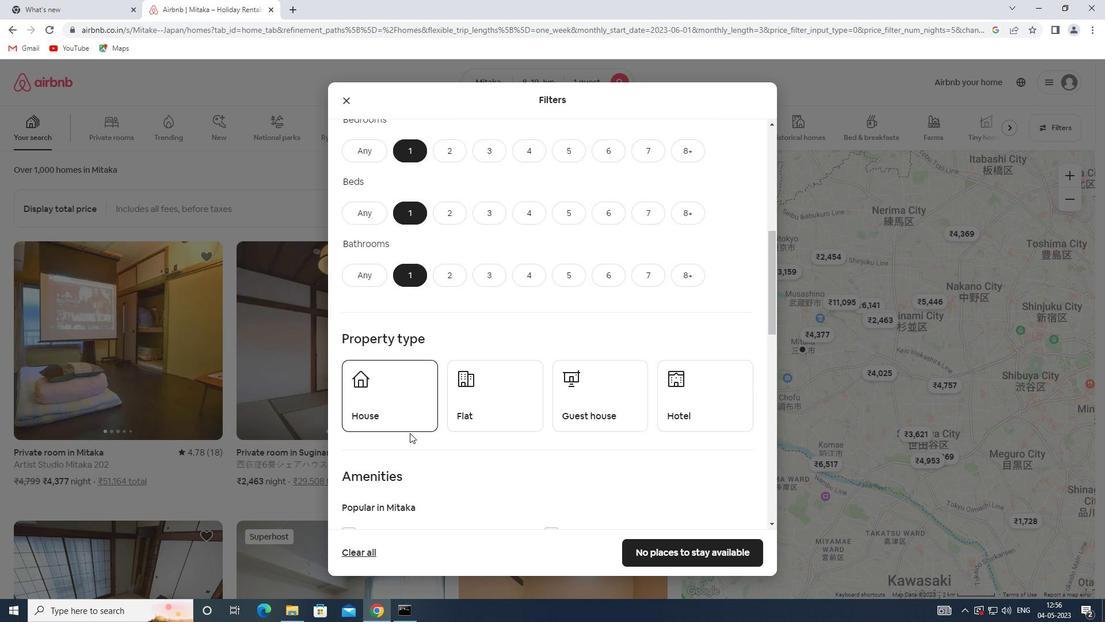 
Action: Mouse moved to (526, 423)
Screenshot: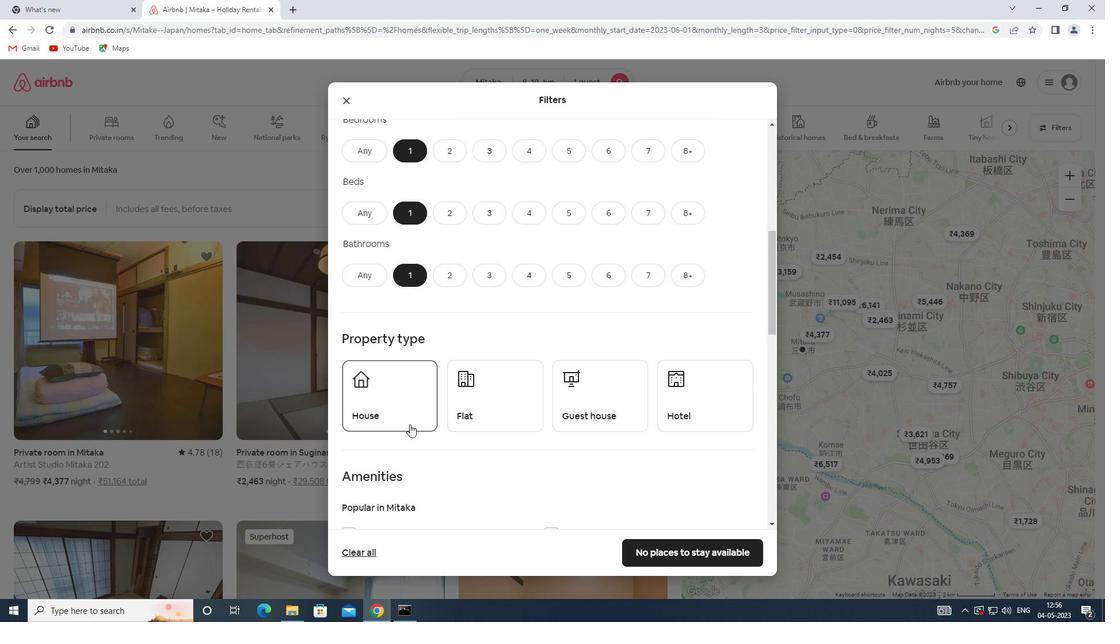 
Action: Mouse pressed left at (526, 423)
Screenshot: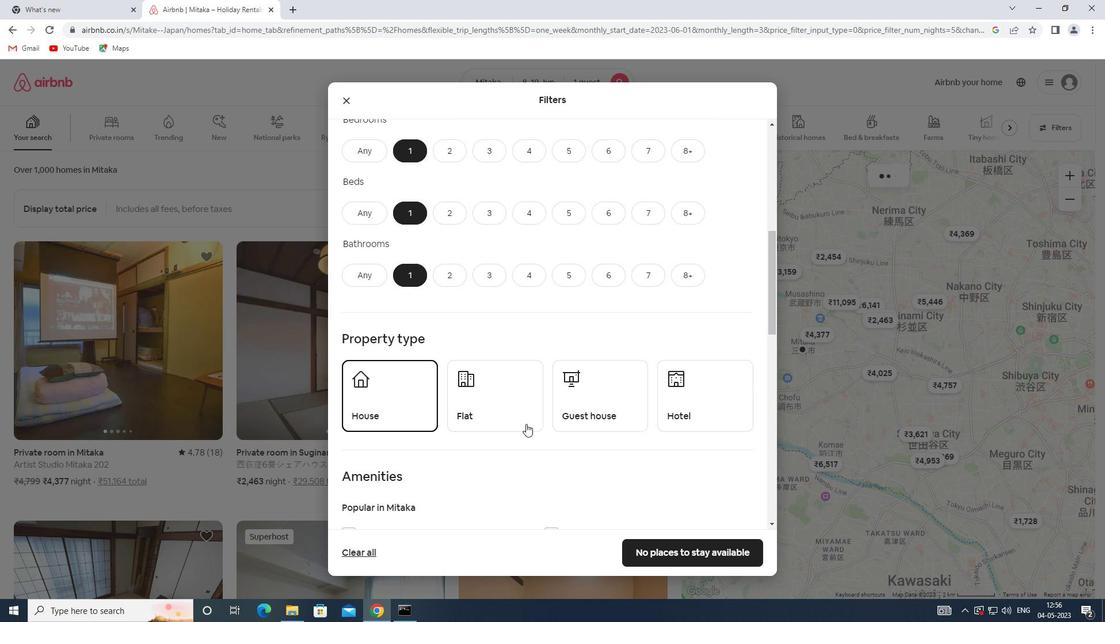 
Action: Mouse moved to (596, 415)
Screenshot: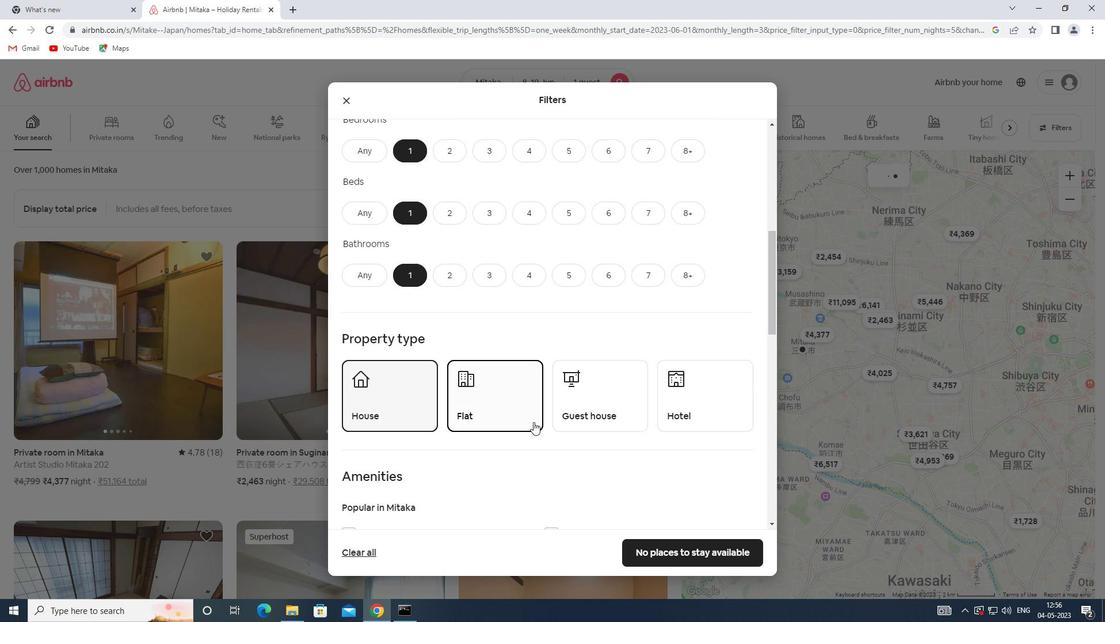
Action: Mouse pressed left at (596, 415)
Screenshot: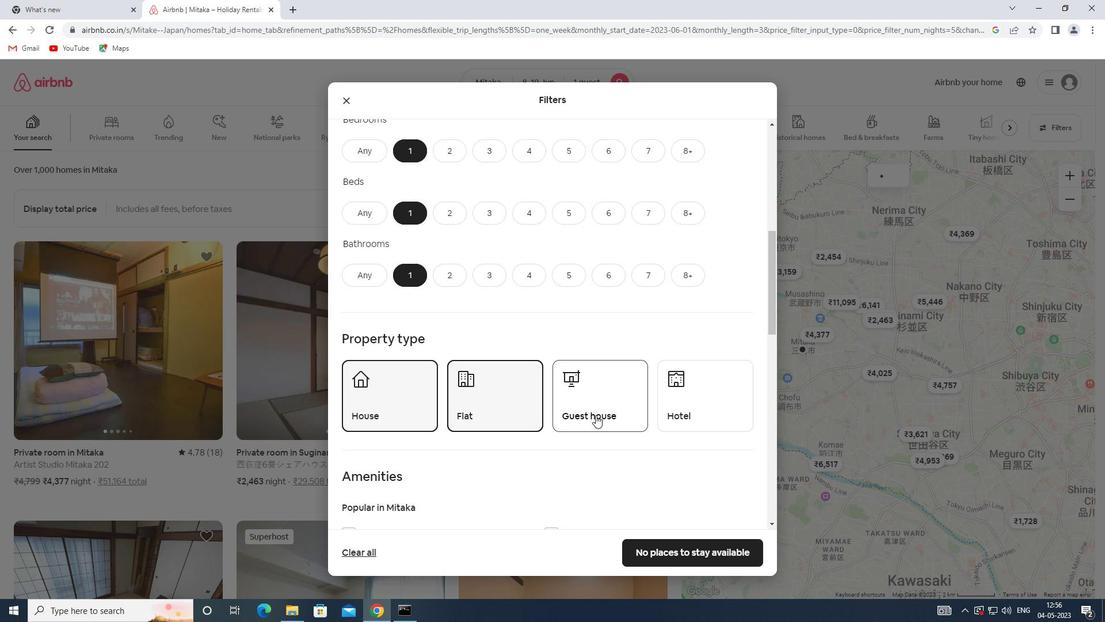 
Action: Mouse scrolled (596, 414) with delta (0, 0)
Screenshot: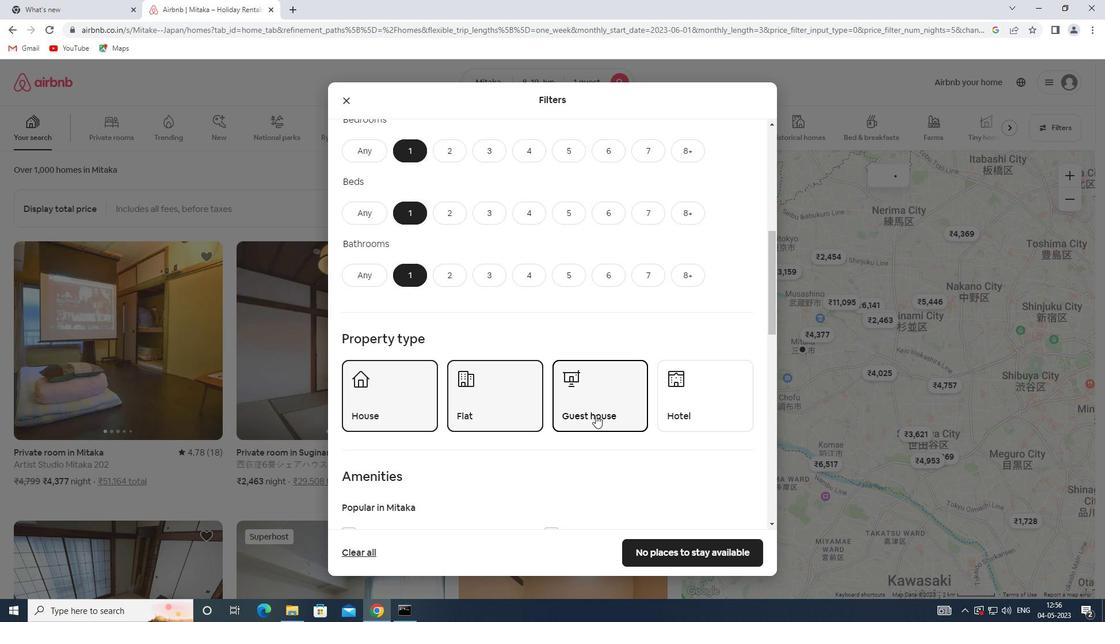 
Action: Mouse moved to (687, 360)
Screenshot: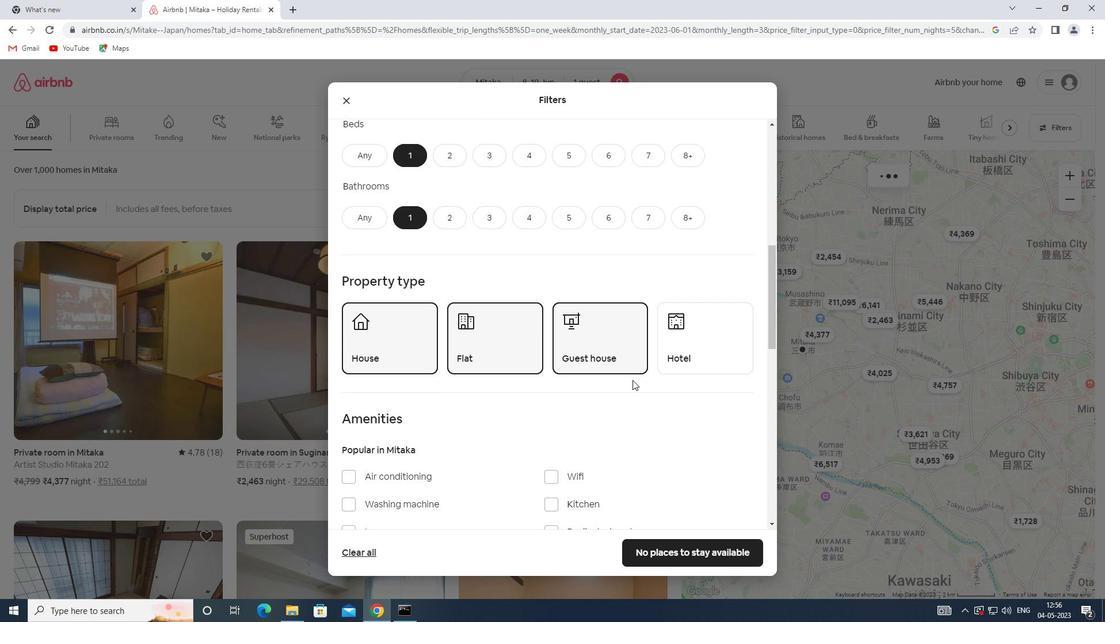 
Action: Mouse pressed left at (687, 360)
Screenshot: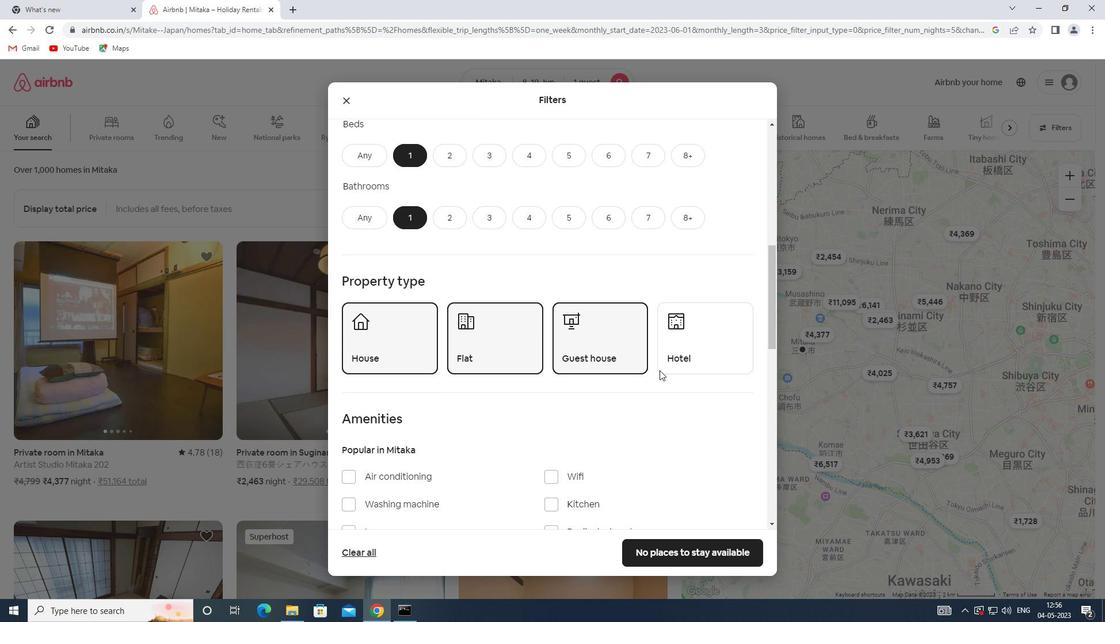 
Action: Mouse moved to (624, 386)
Screenshot: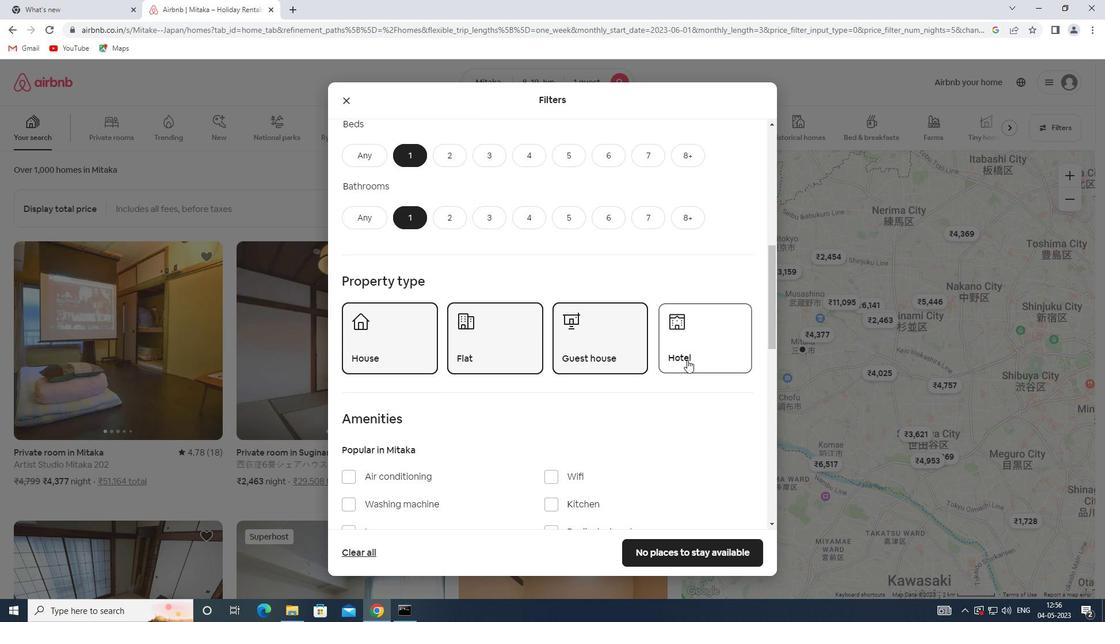 
Action: Mouse scrolled (624, 385) with delta (0, 0)
Screenshot: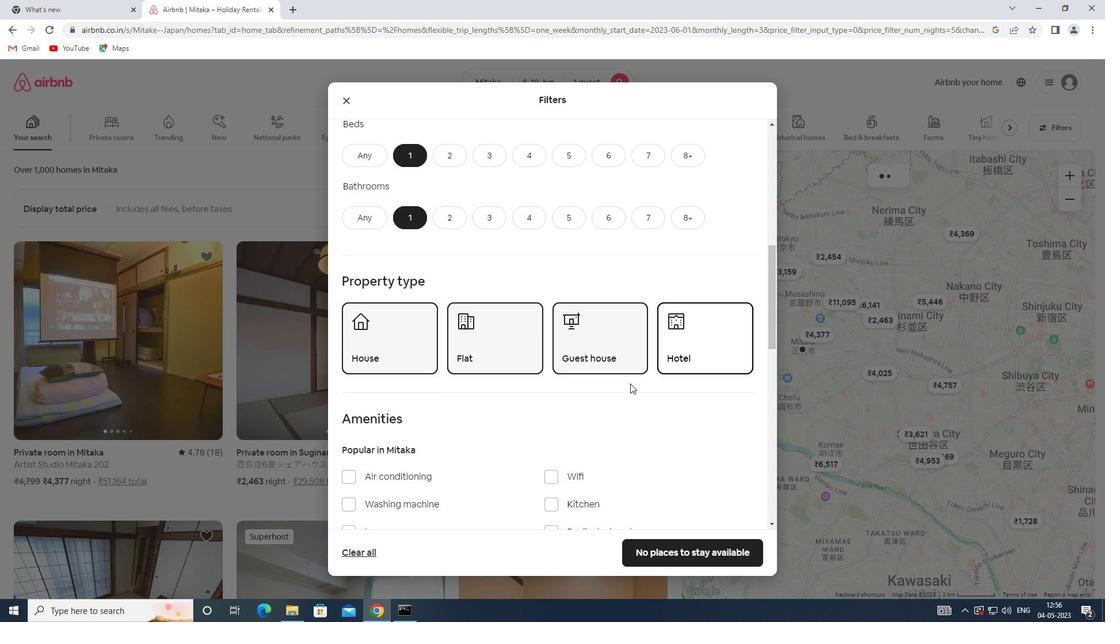
Action: Mouse scrolled (624, 385) with delta (0, 0)
Screenshot: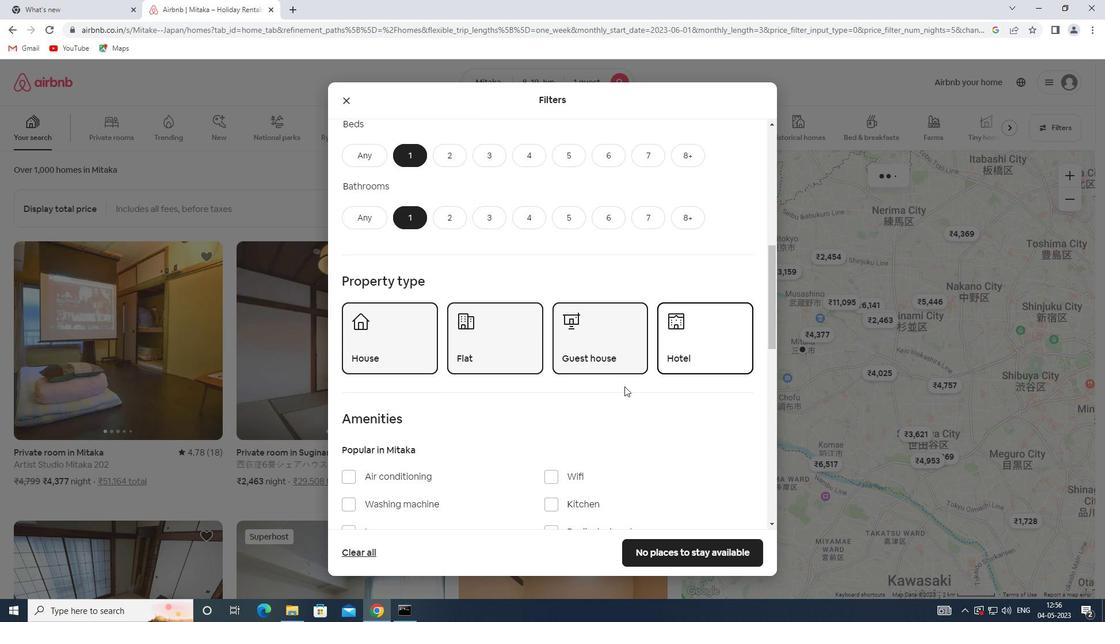 
Action: Mouse moved to (623, 387)
Screenshot: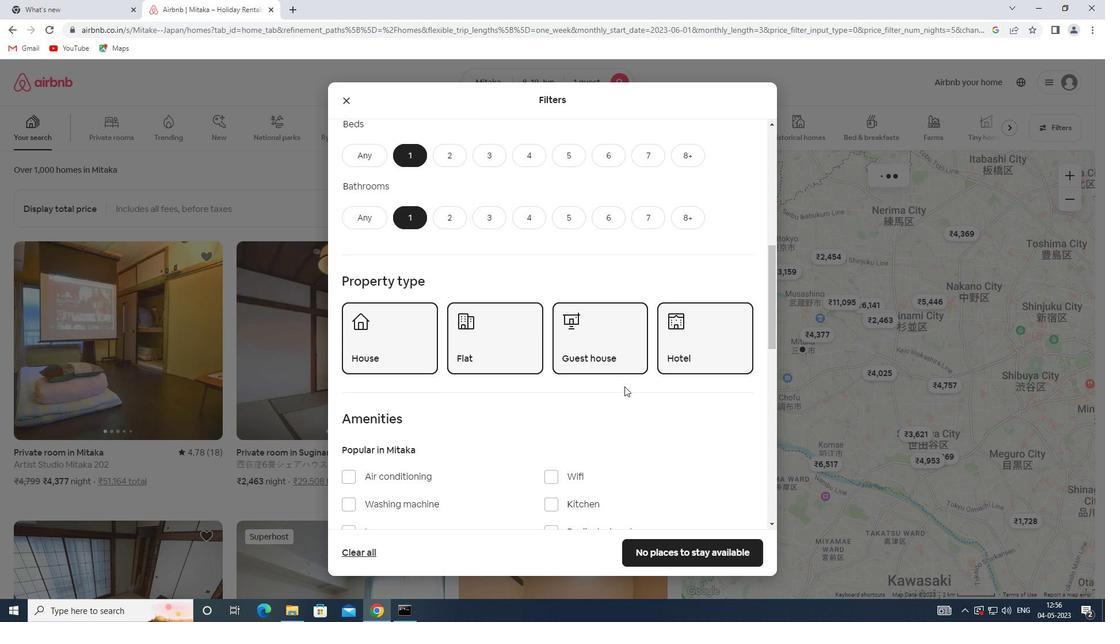 
Action: Mouse scrolled (623, 386) with delta (0, 0)
Screenshot: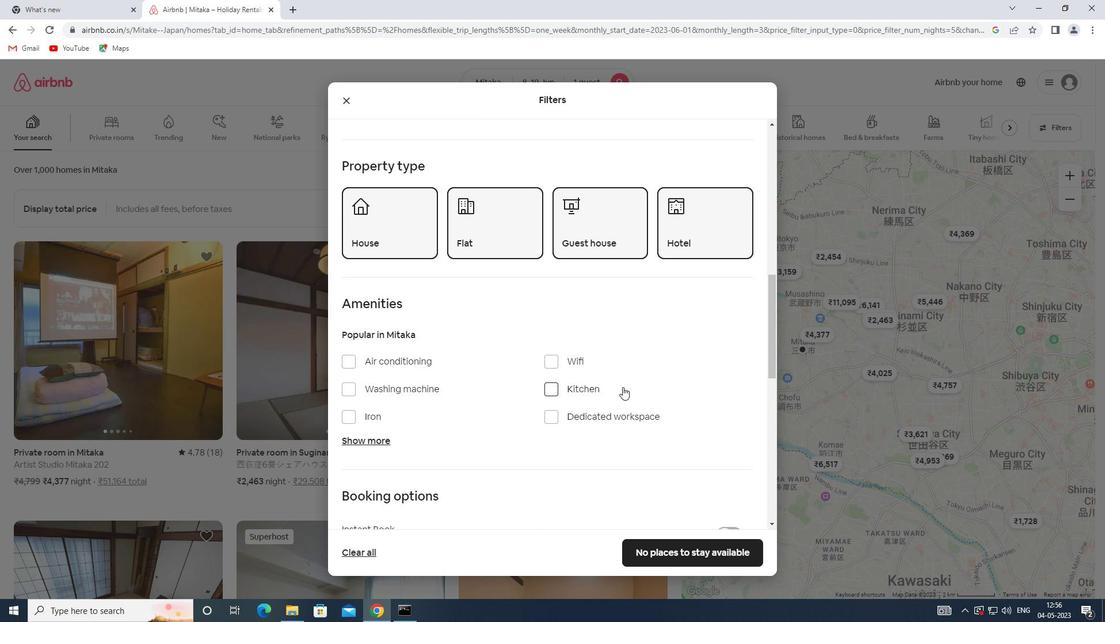 
Action: Mouse moved to (701, 406)
Screenshot: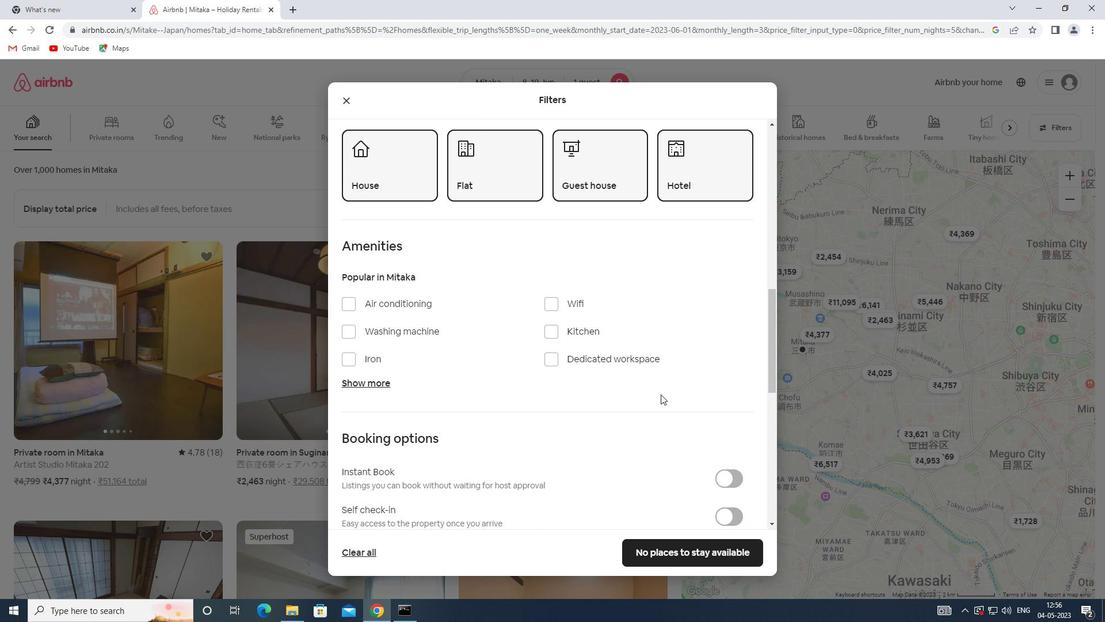 
Action: Mouse scrolled (701, 406) with delta (0, 0)
Screenshot: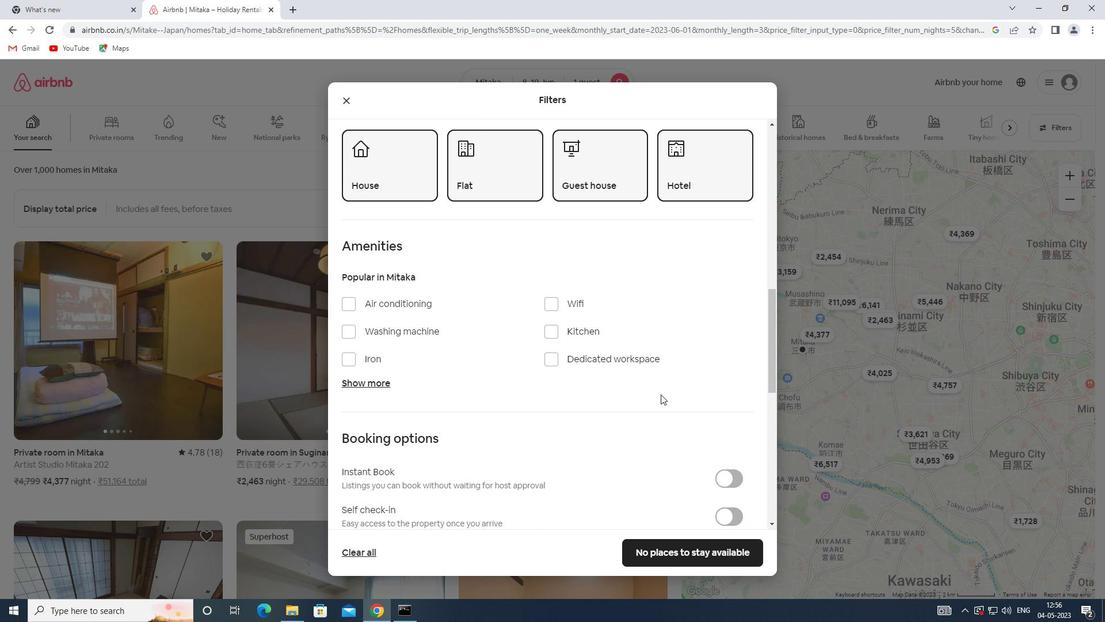 
Action: Mouse scrolled (701, 406) with delta (0, 0)
Screenshot: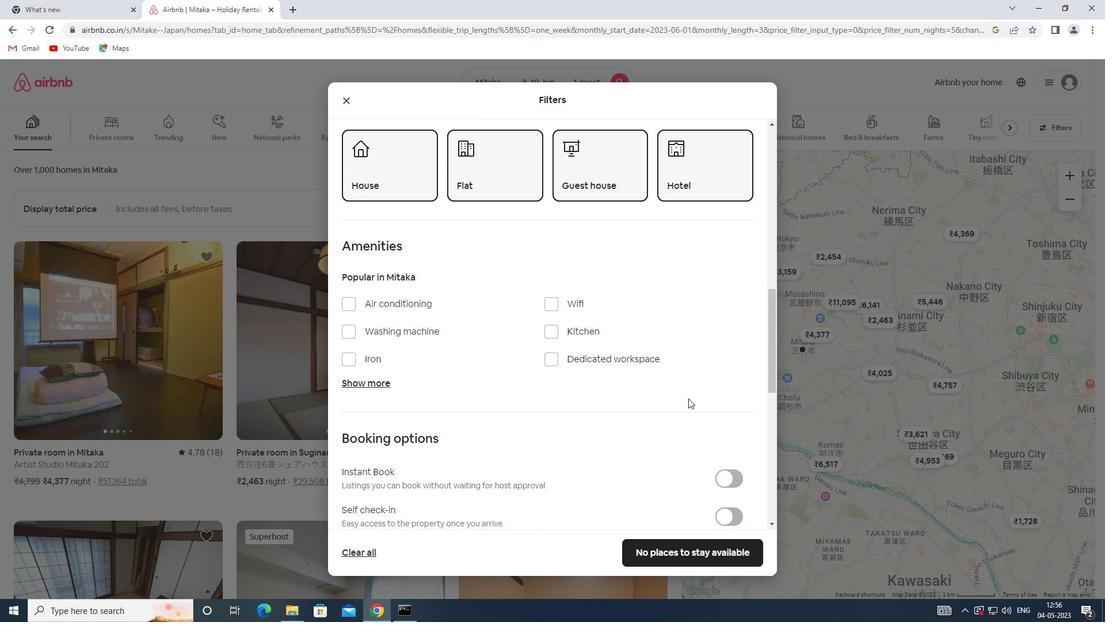 
Action: Mouse moved to (729, 408)
Screenshot: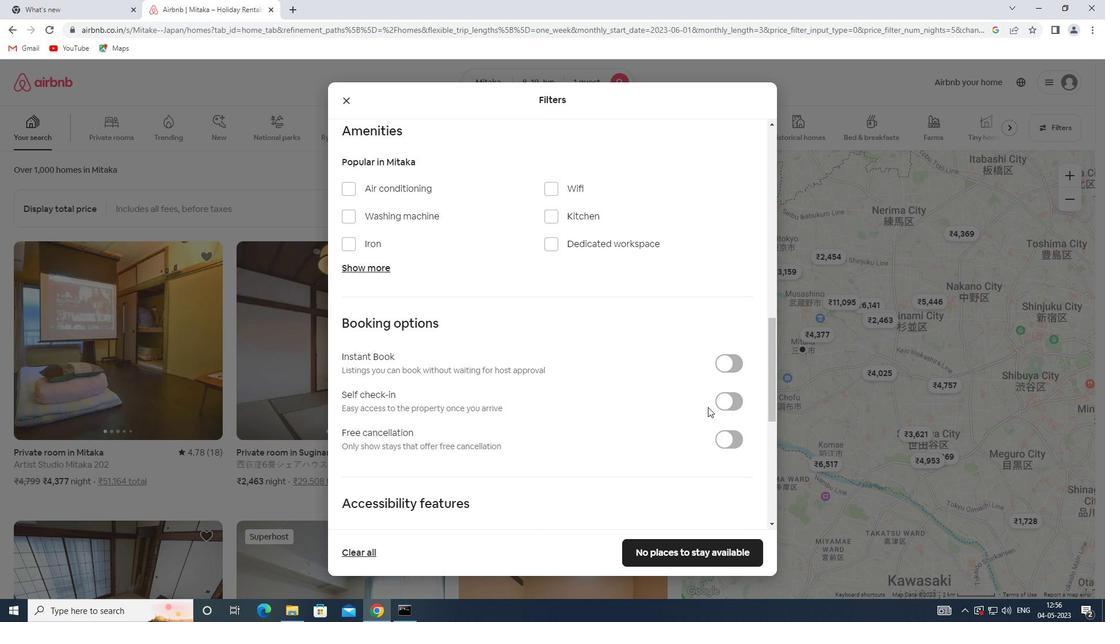 
Action: Mouse pressed left at (729, 408)
Screenshot: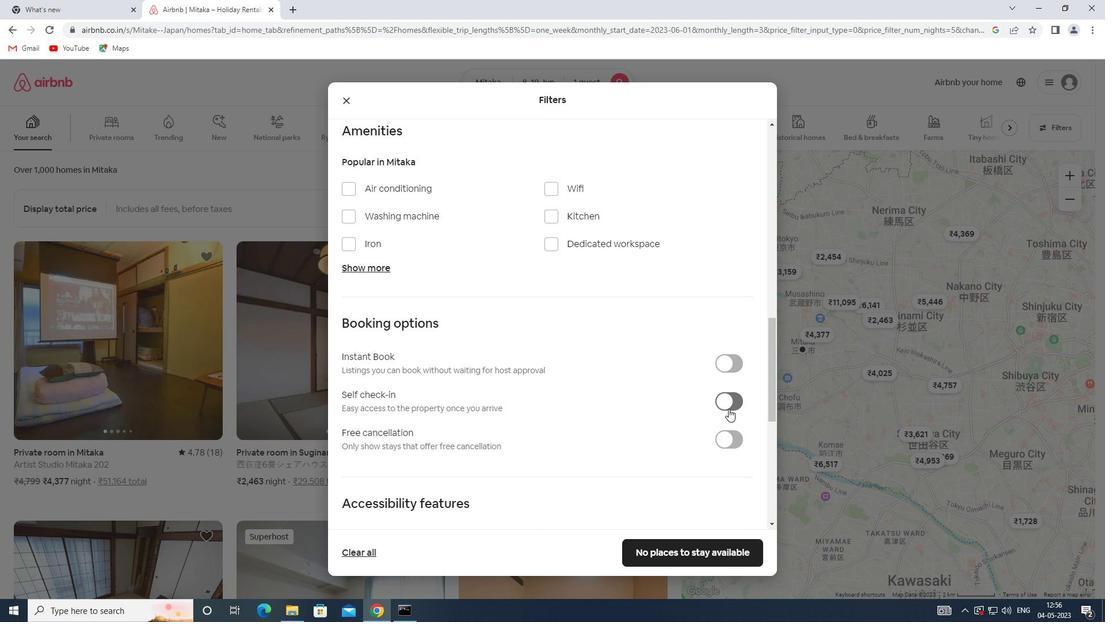 
Action: Mouse moved to (393, 389)
Screenshot: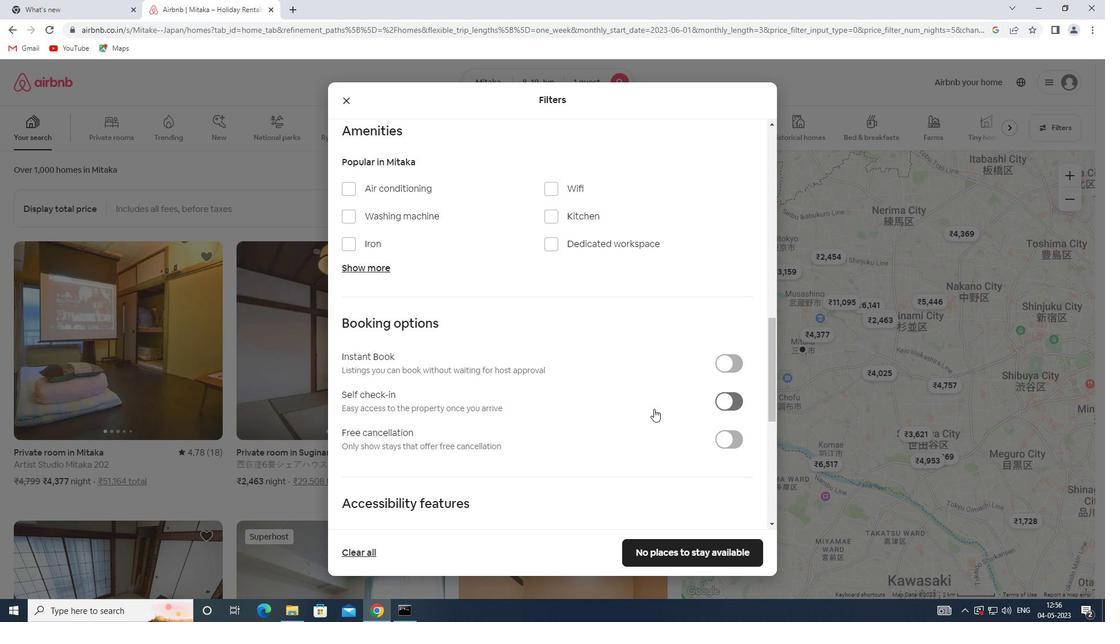 
Action: Mouse scrolled (393, 388) with delta (0, 0)
Screenshot: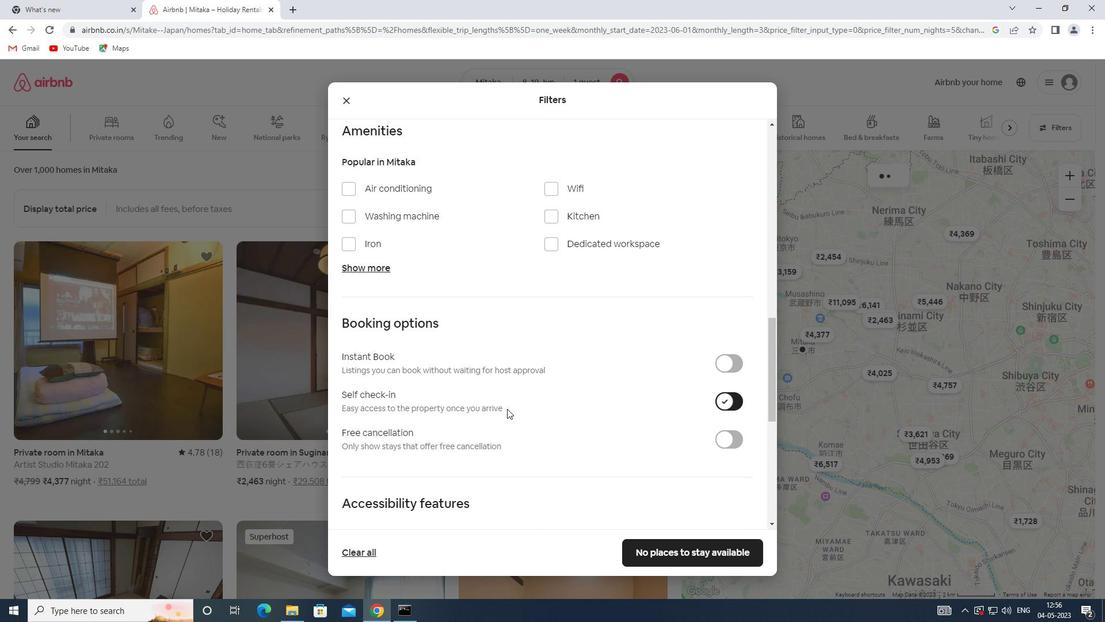
Action: Mouse scrolled (393, 388) with delta (0, 0)
Screenshot: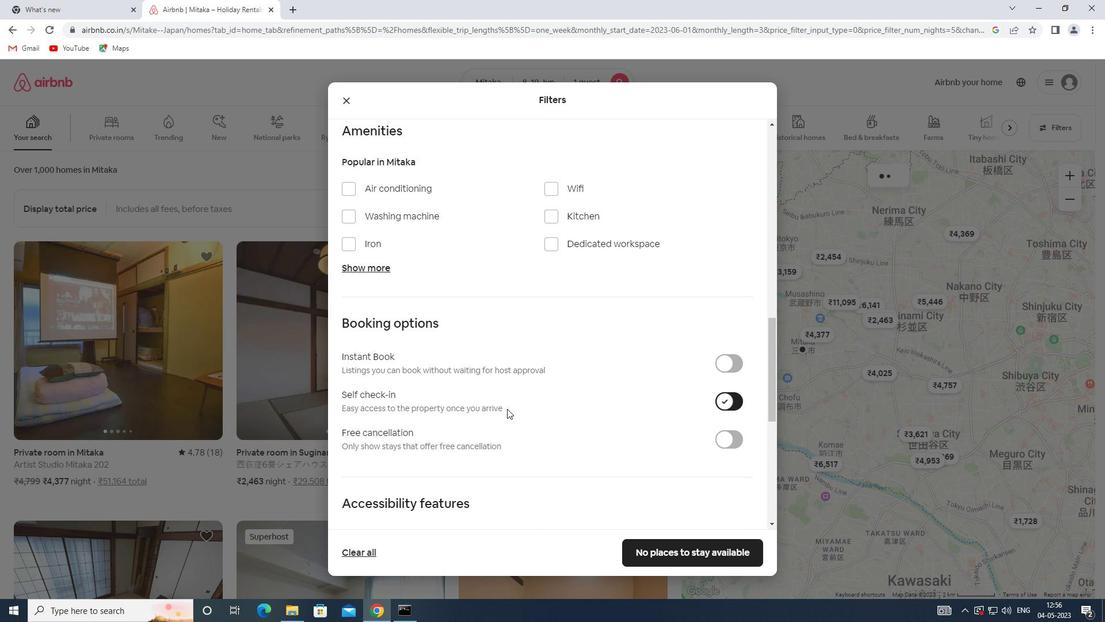 
Action: Mouse moved to (392, 389)
Screenshot: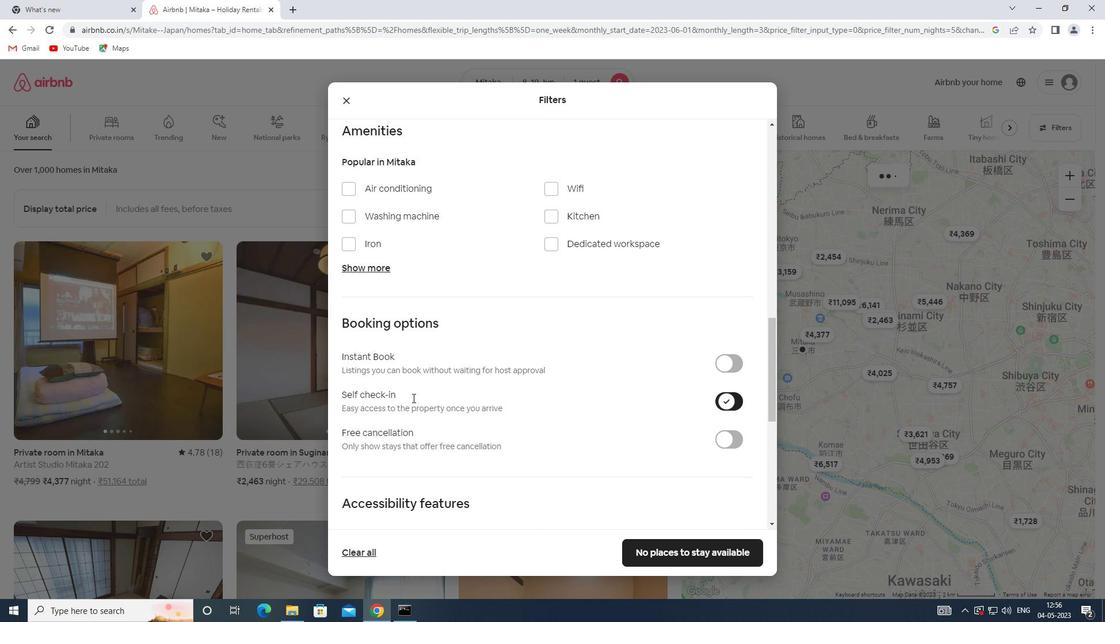 
Action: Mouse scrolled (392, 388) with delta (0, 0)
Screenshot: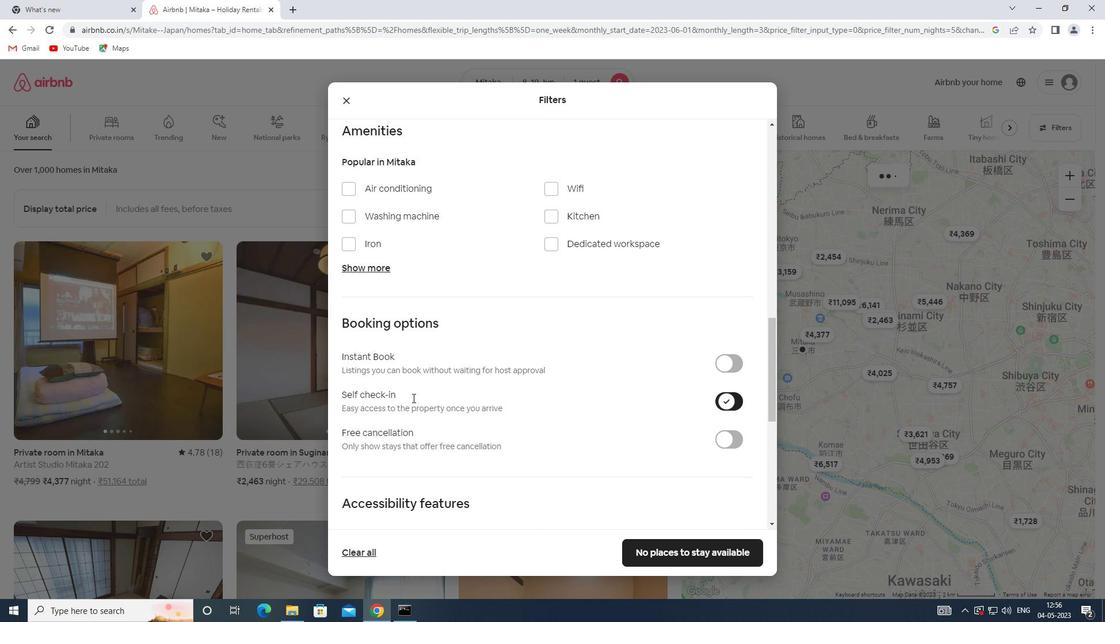 
Action: Mouse scrolled (392, 388) with delta (0, 0)
Screenshot: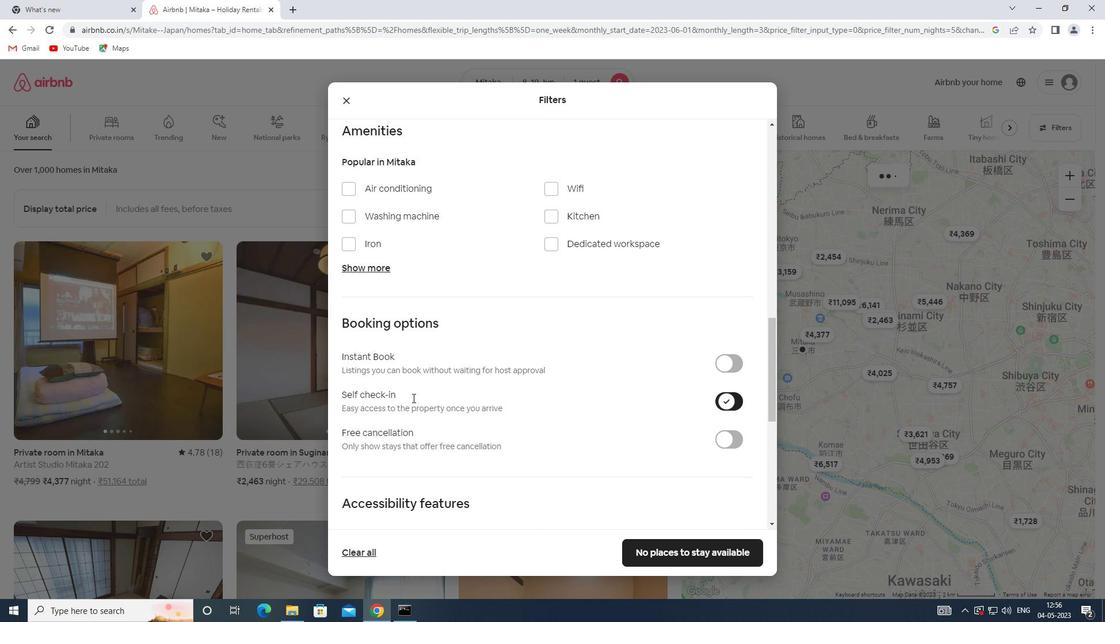 
Action: Mouse scrolled (392, 388) with delta (0, 0)
Screenshot: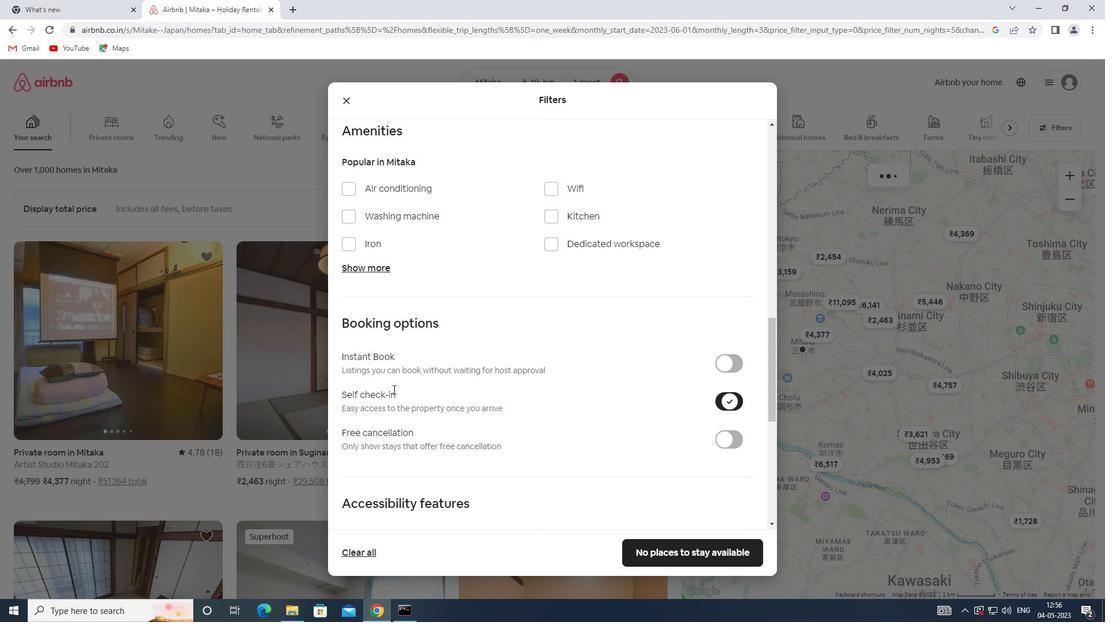 
Action: Mouse scrolled (392, 388) with delta (0, 0)
Screenshot: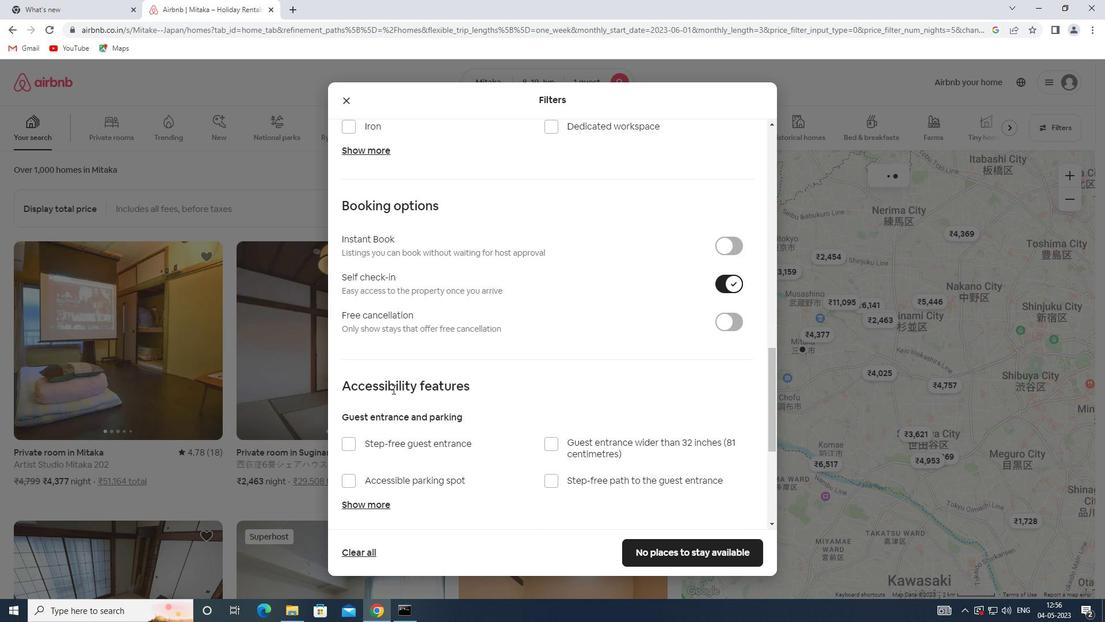 
Action: Mouse scrolled (392, 388) with delta (0, 0)
Screenshot: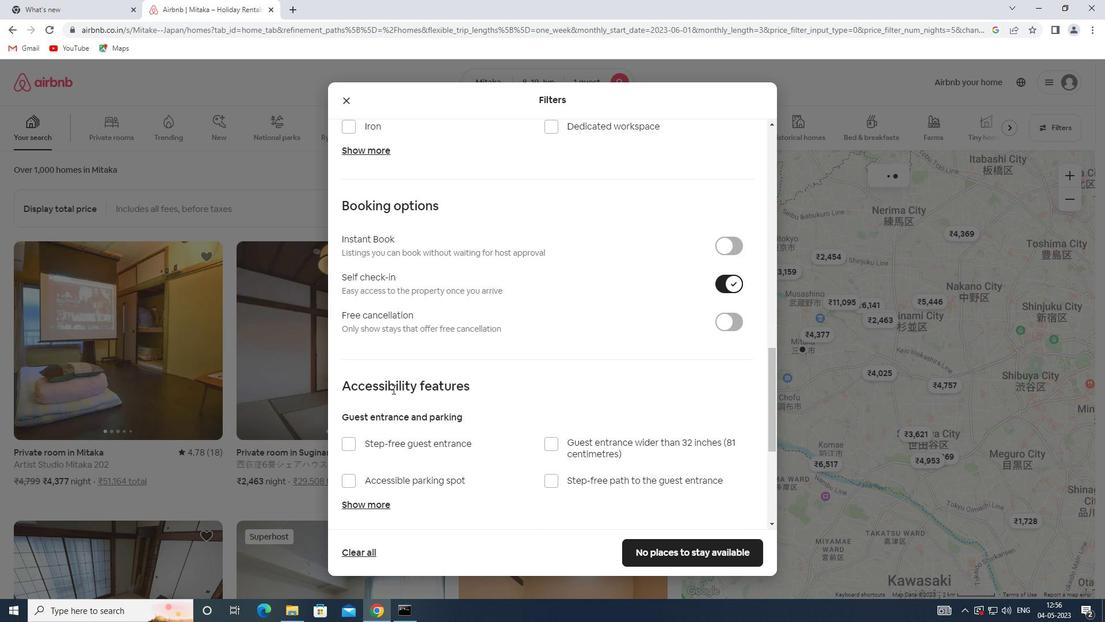 
Action: Mouse scrolled (392, 388) with delta (0, 0)
Screenshot: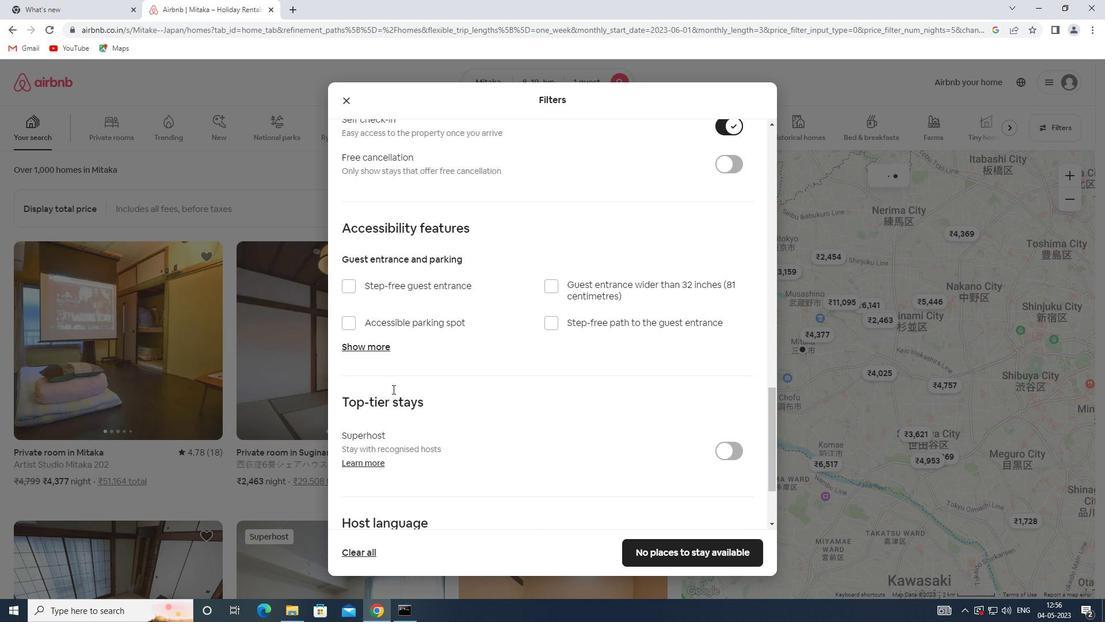 
Action: Mouse moved to (364, 447)
Screenshot: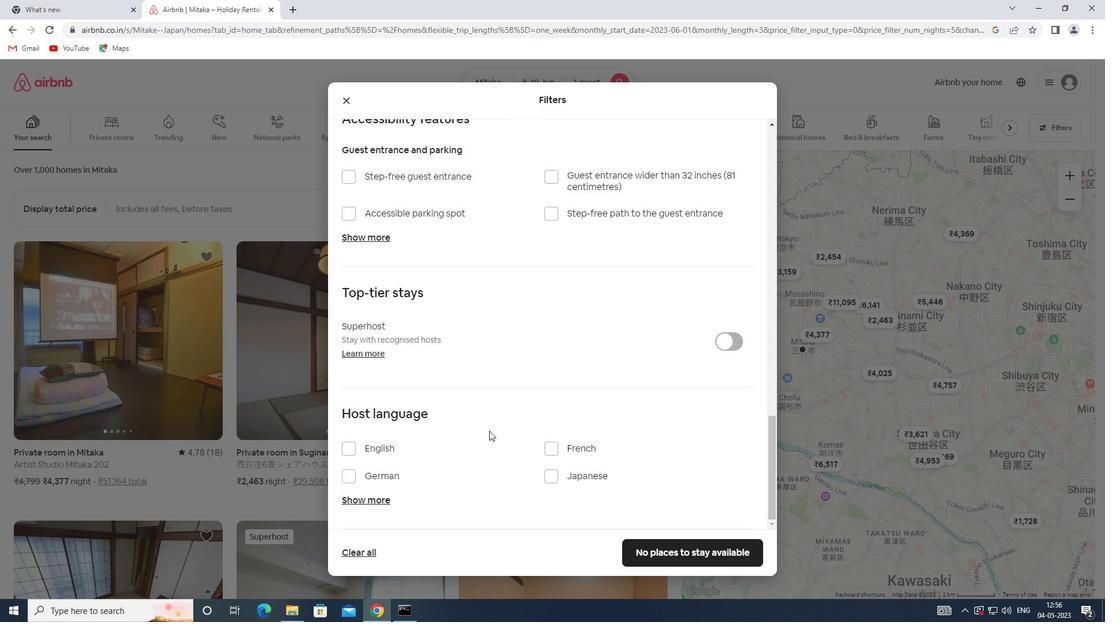 
Action: Mouse pressed left at (364, 447)
Screenshot: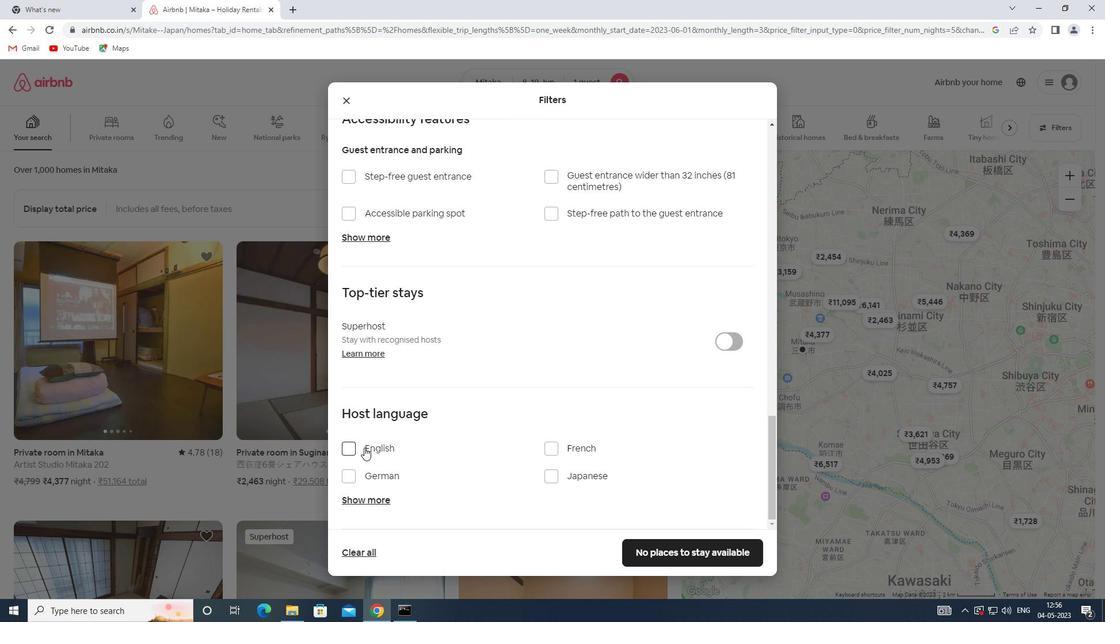 
Action: Mouse moved to (656, 552)
Screenshot: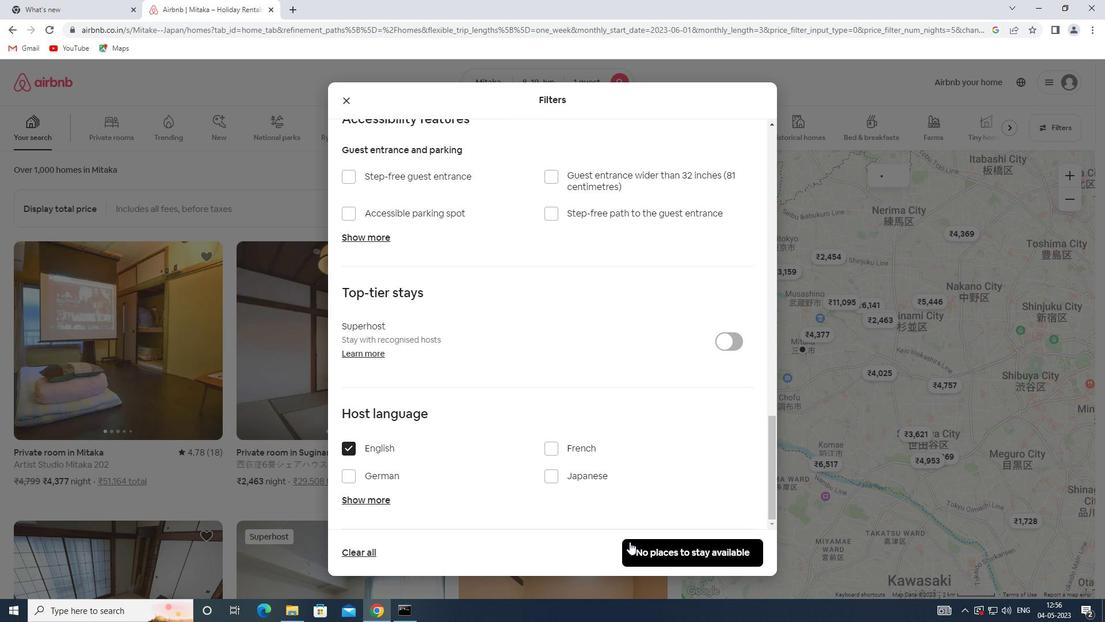 
Action: Mouse pressed left at (656, 552)
Screenshot: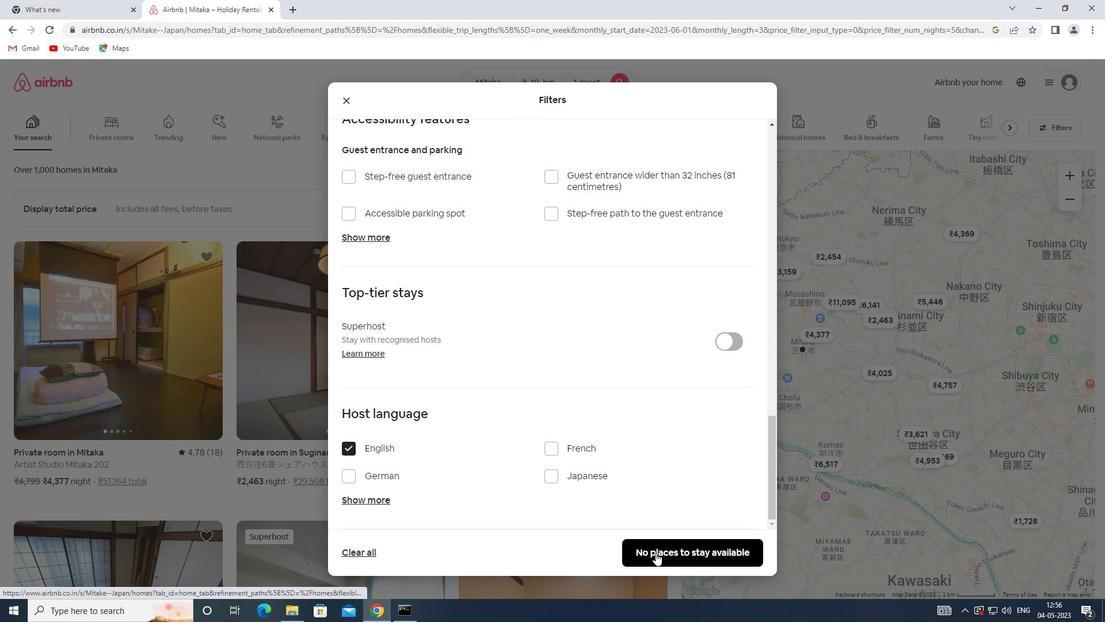 
Action: Mouse moved to (654, 554)
Screenshot: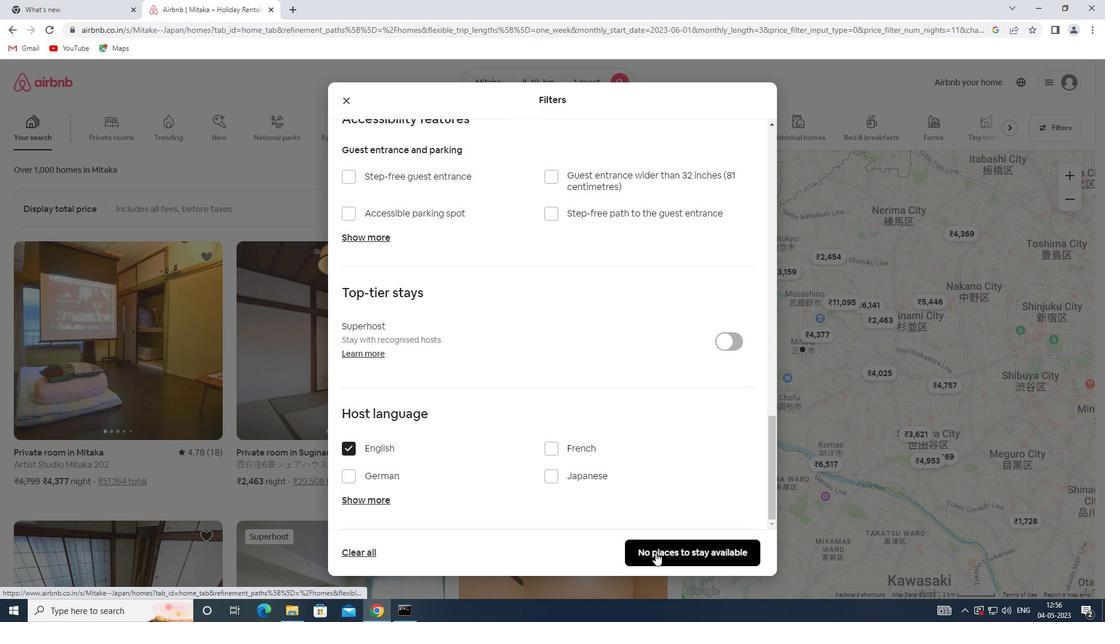 
